Task: Create a due date automation trigger when advanced on, 2 working days after a card is due add fields with custom field "Resume" set to a number greater than 1 and lower than 10 at 11:00 AM.
Action: Mouse moved to (1184, 99)
Screenshot: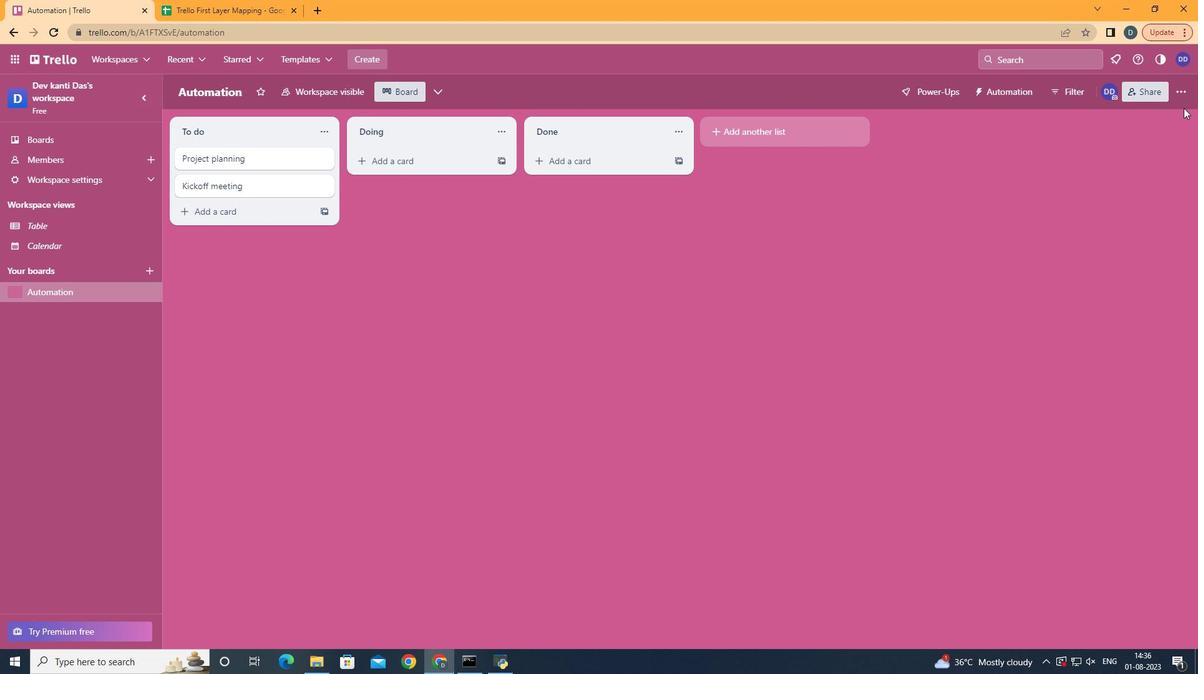 
Action: Mouse pressed left at (1184, 99)
Screenshot: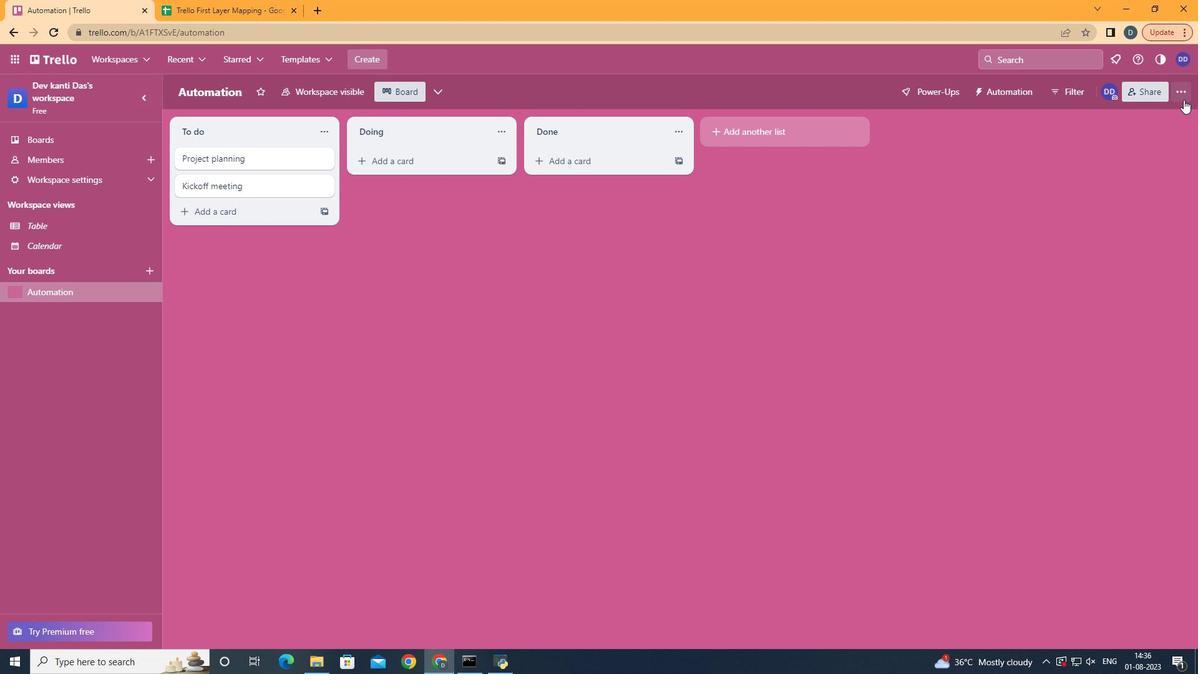 
Action: Mouse moved to (1076, 249)
Screenshot: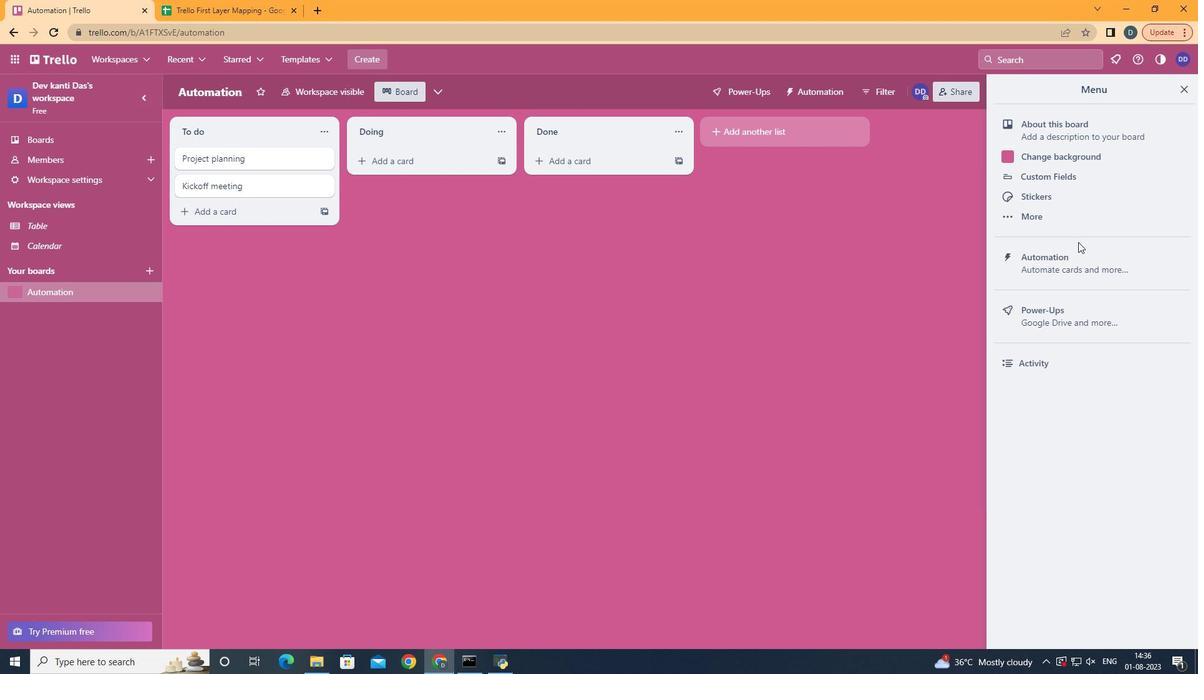 
Action: Mouse pressed left at (1076, 249)
Screenshot: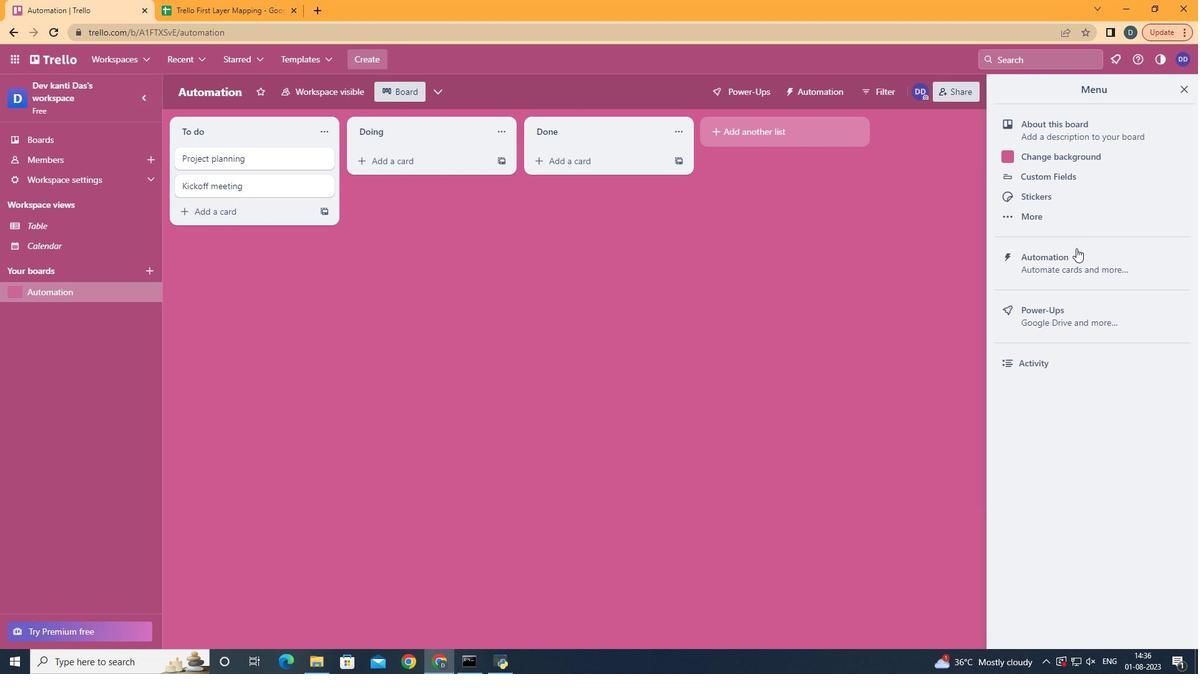 
Action: Mouse moved to (257, 251)
Screenshot: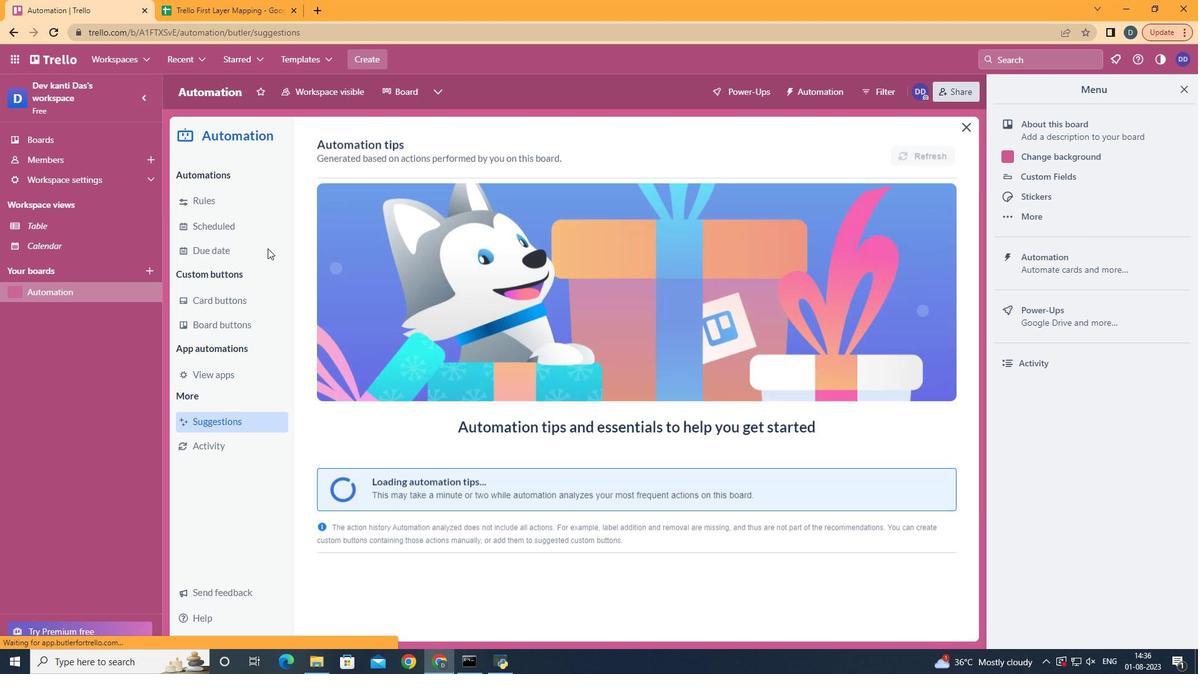 
Action: Mouse pressed left at (257, 251)
Screenshot: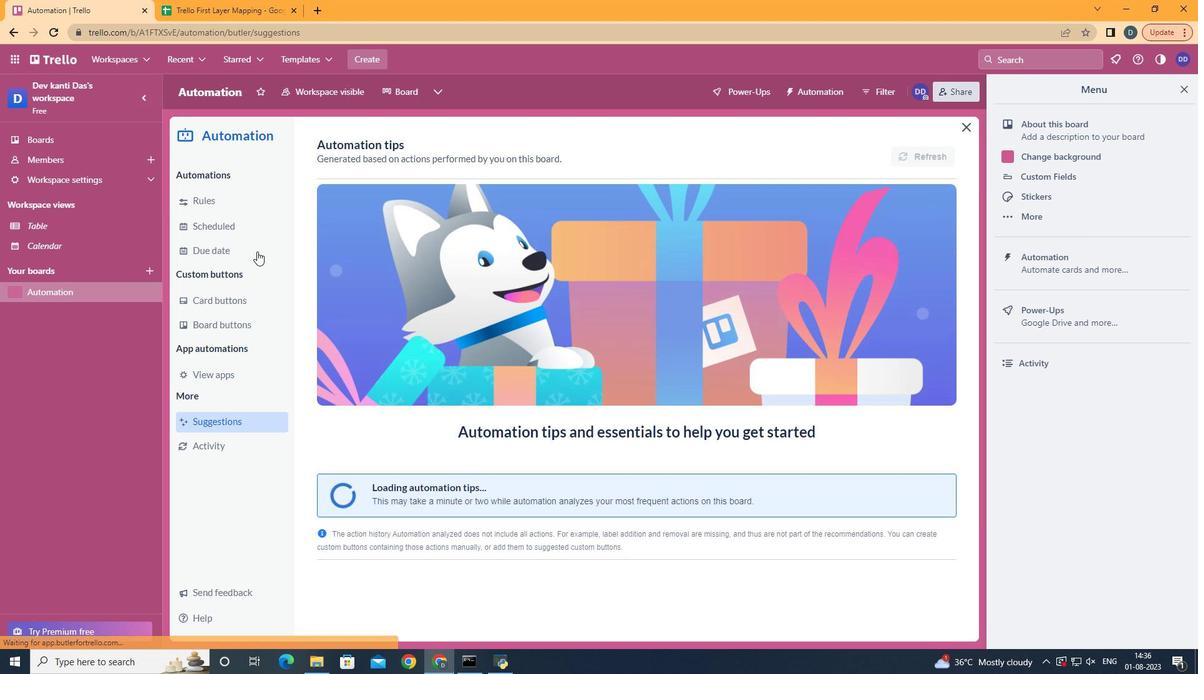 
Action: Mouse moved to (877, 149)
Screenshot: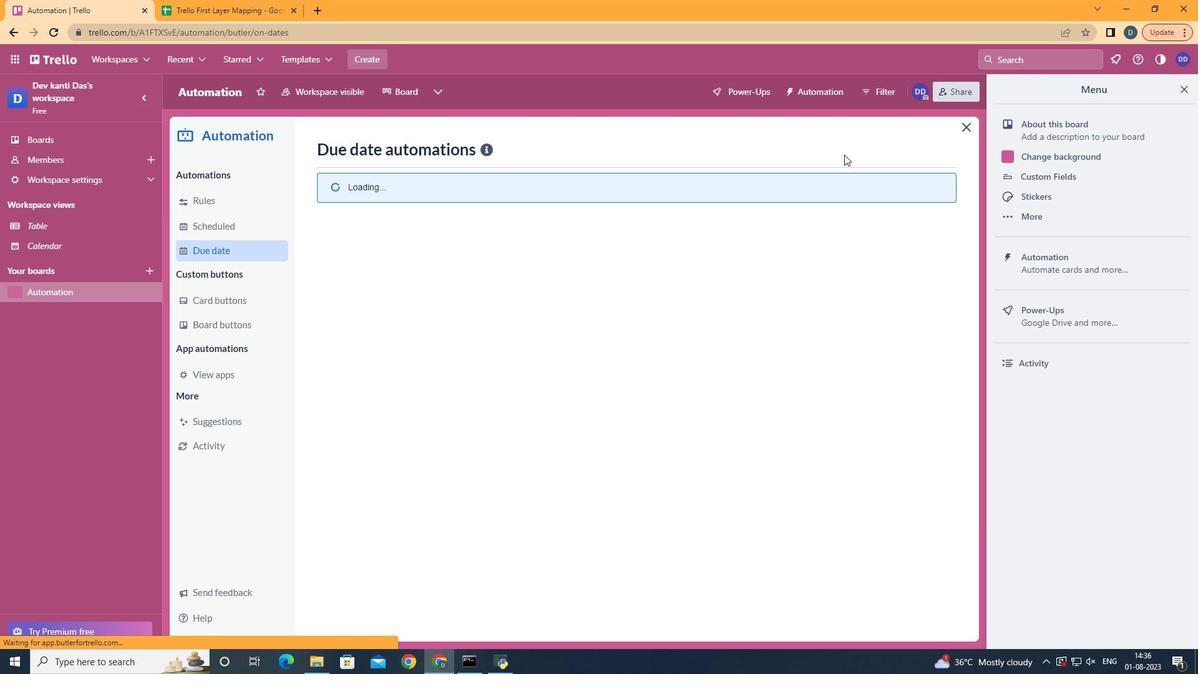 
Action: Mouse pressed left at (877, 149)
Screenshot: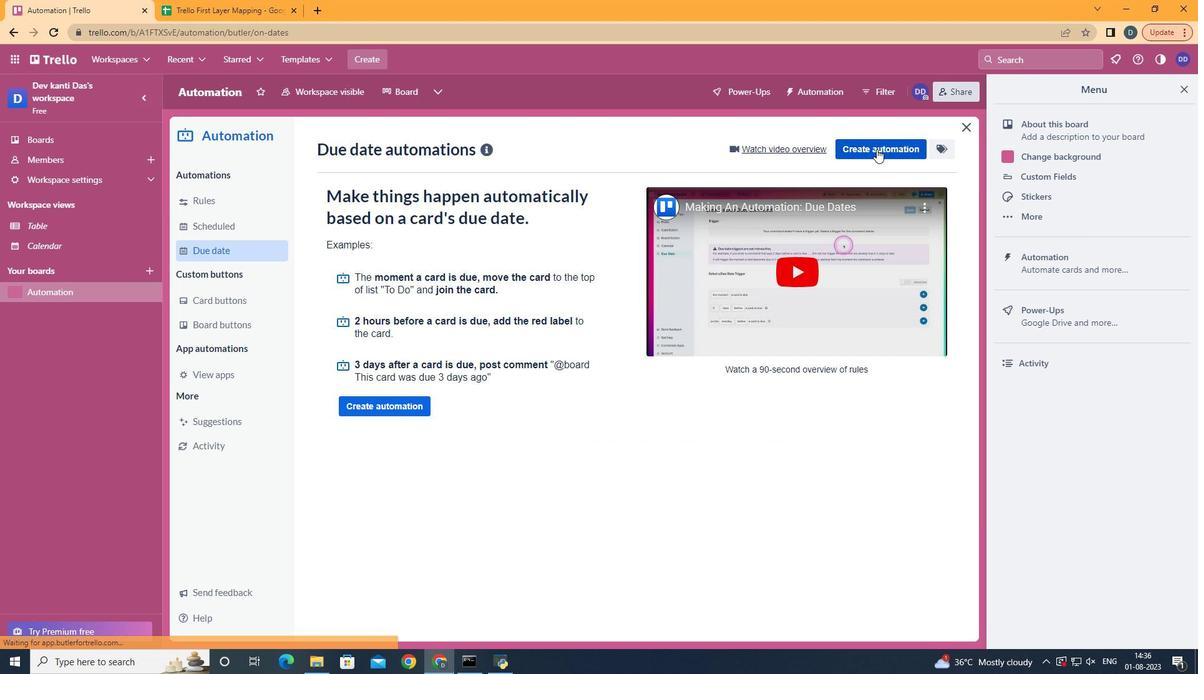 
Action: Mouse moved to (684, 264)
Screenshot: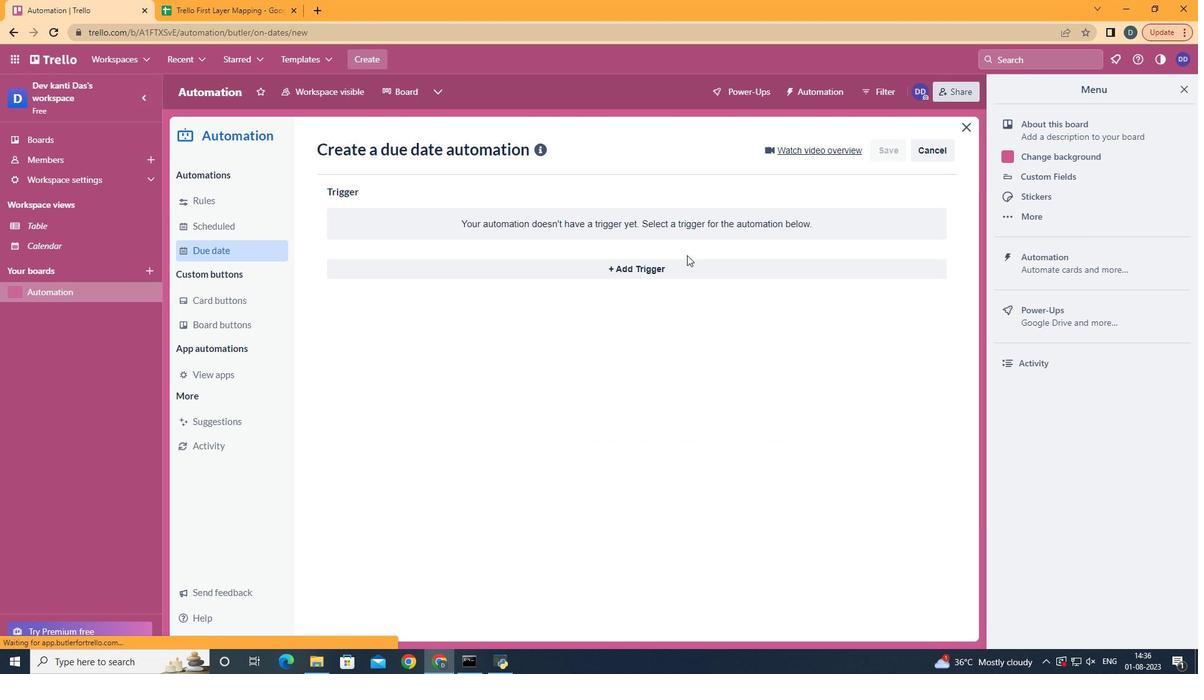 
Action: Mouse pressed left at (684, 264)
Screenshot: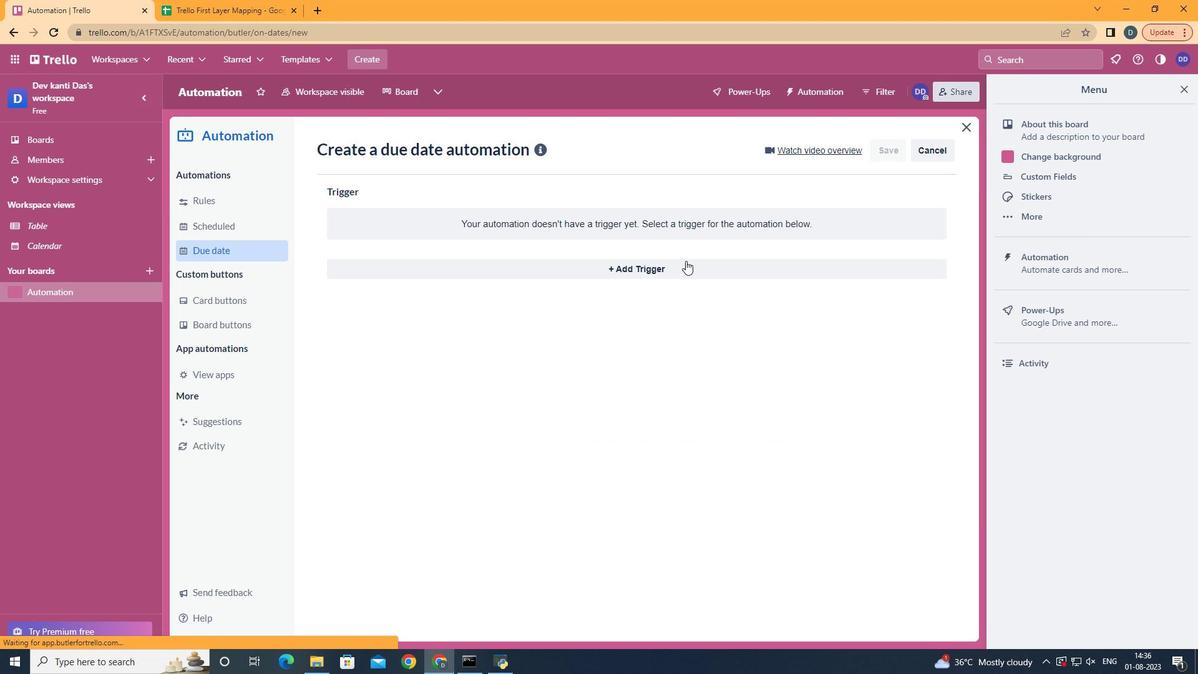 
Action: Mouse moved to (405, 509)
Screenshot: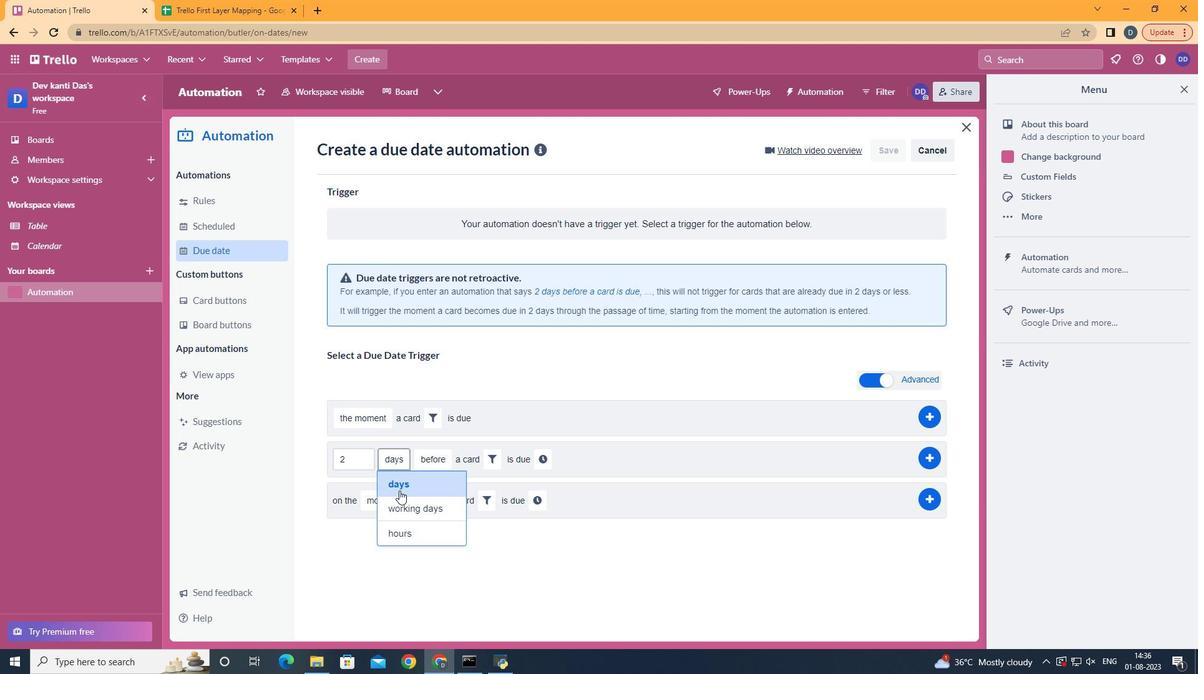 
Action: Mouse pressed left at (405, 509)
Screenshot: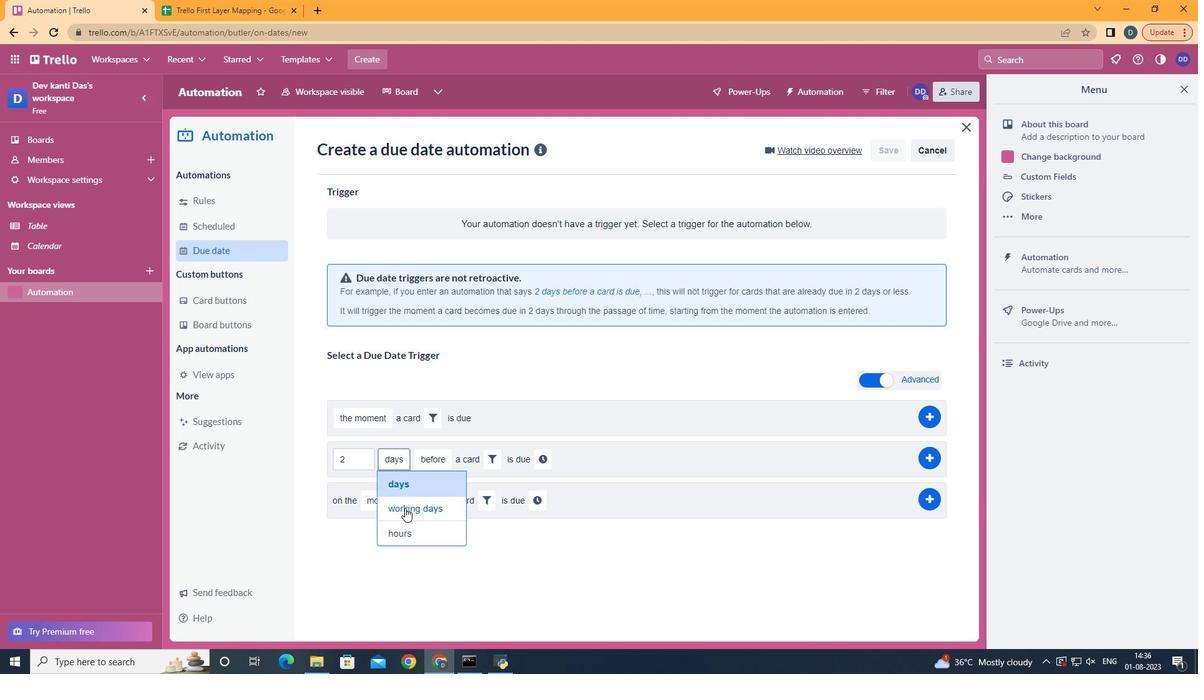 
Action: Mouse moved to (474, 506)
Screenshot: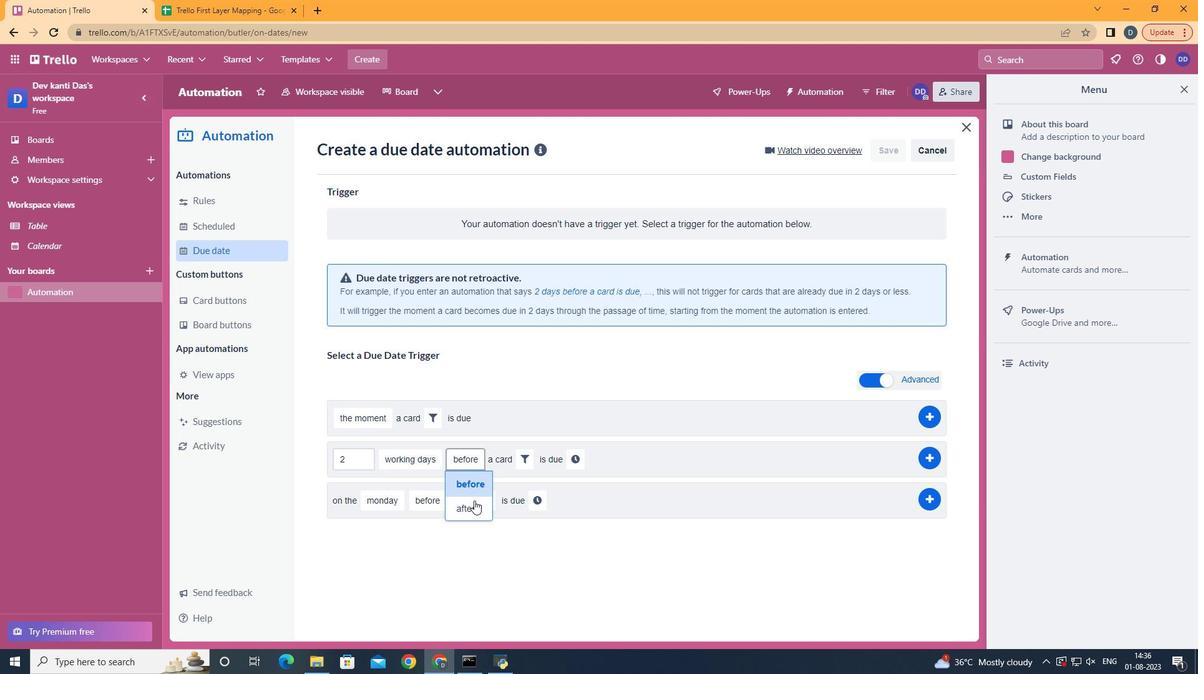 
Action: Mouse pressed left at (474, 506)
Screenshot: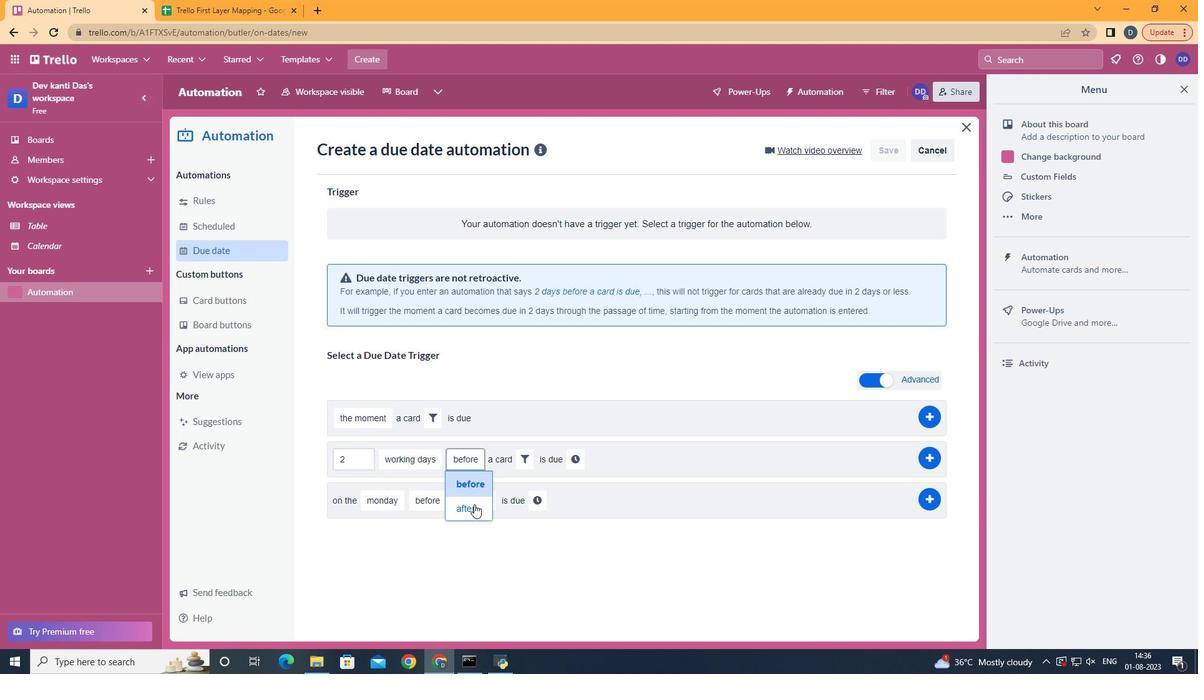 
Action: Mouse moved to (528, 460)
Screenshot: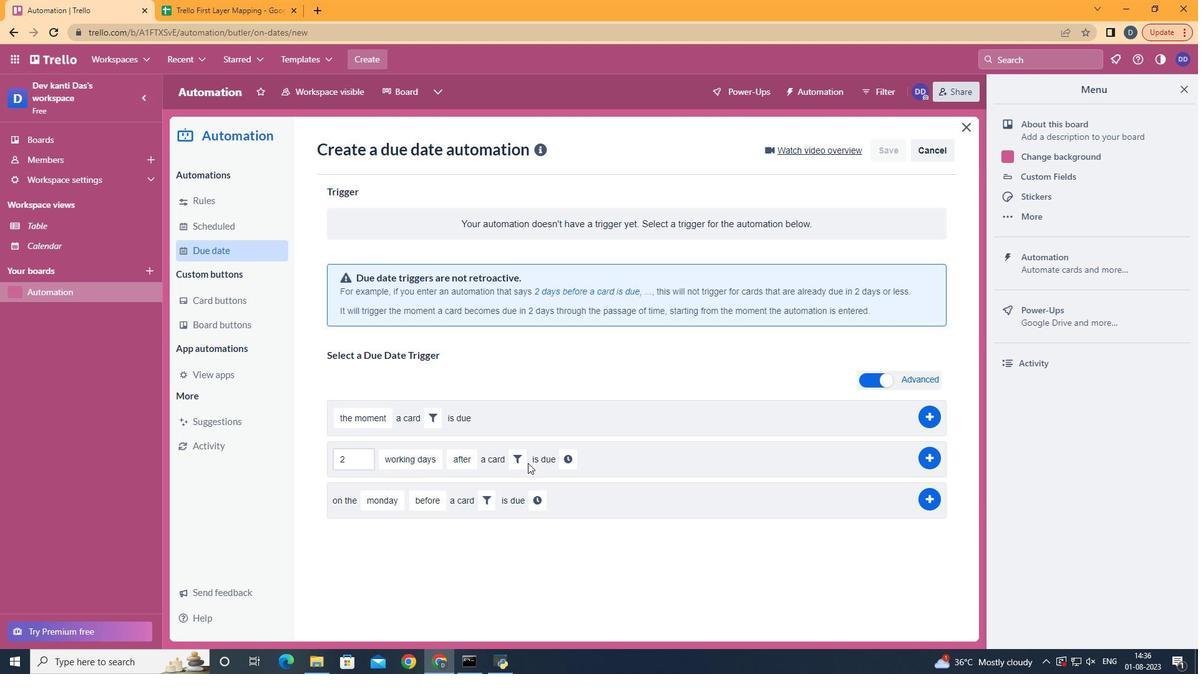 
Action: Mouse pressed left at (528, 460)
Screenshot: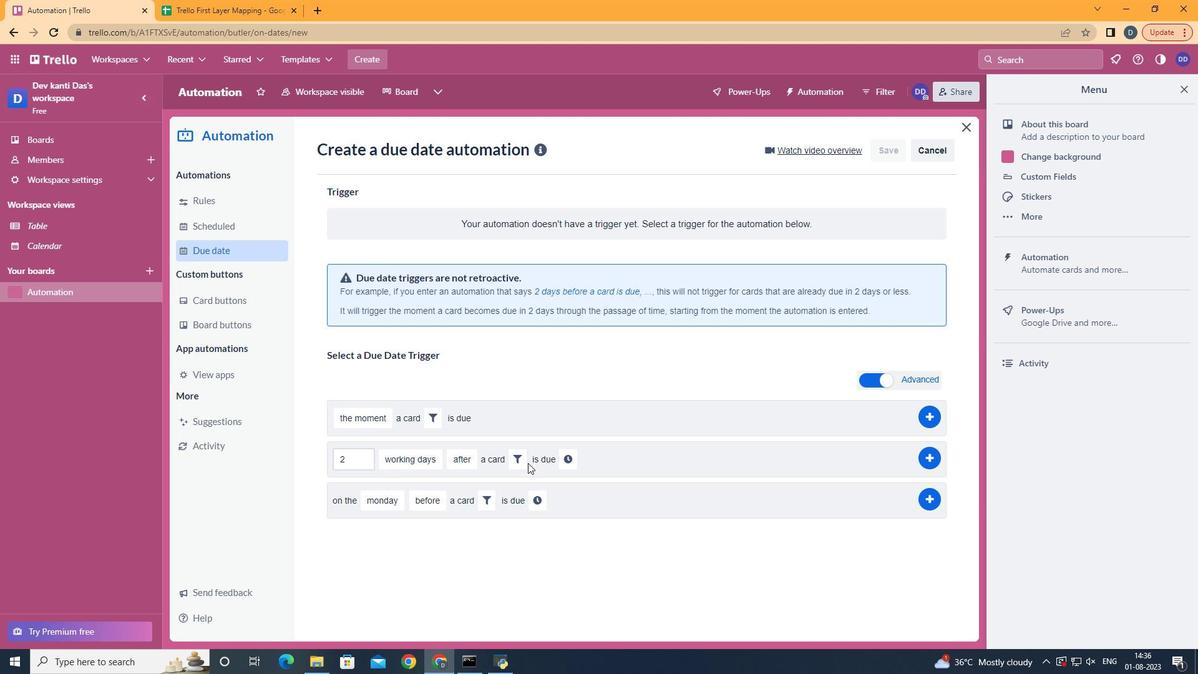 
Action: Mouse moved to (525, 460)
Screenshot: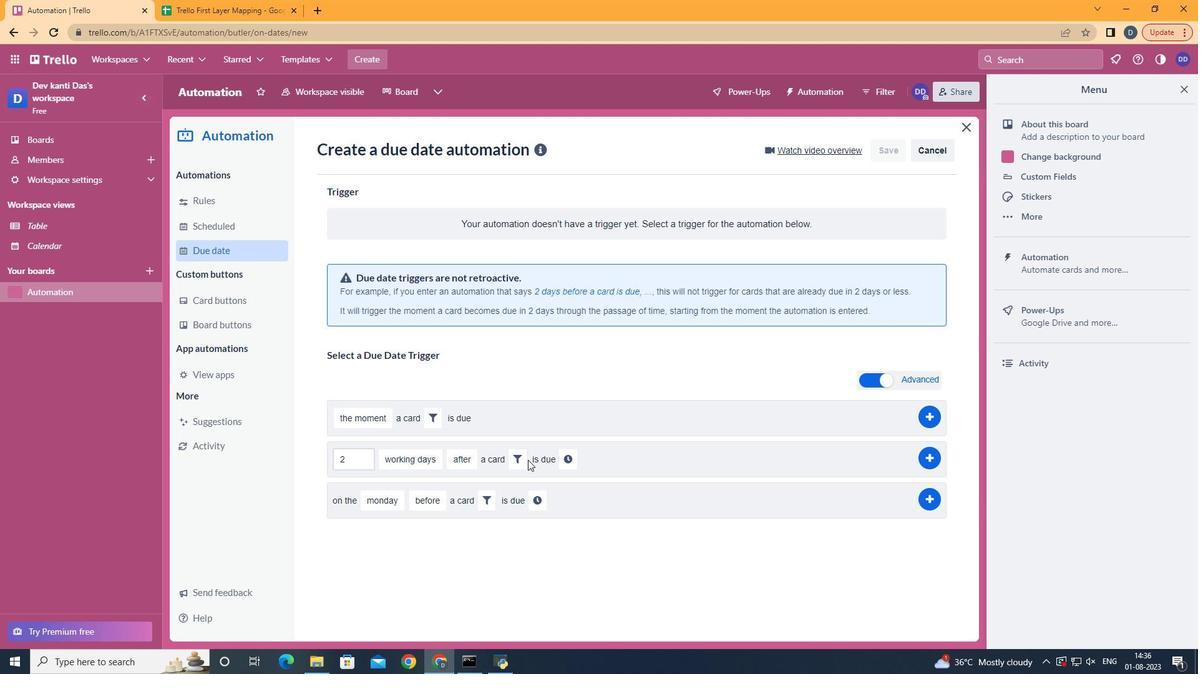 
Action: Mouse pressed left at (525, 460)
Screenshot: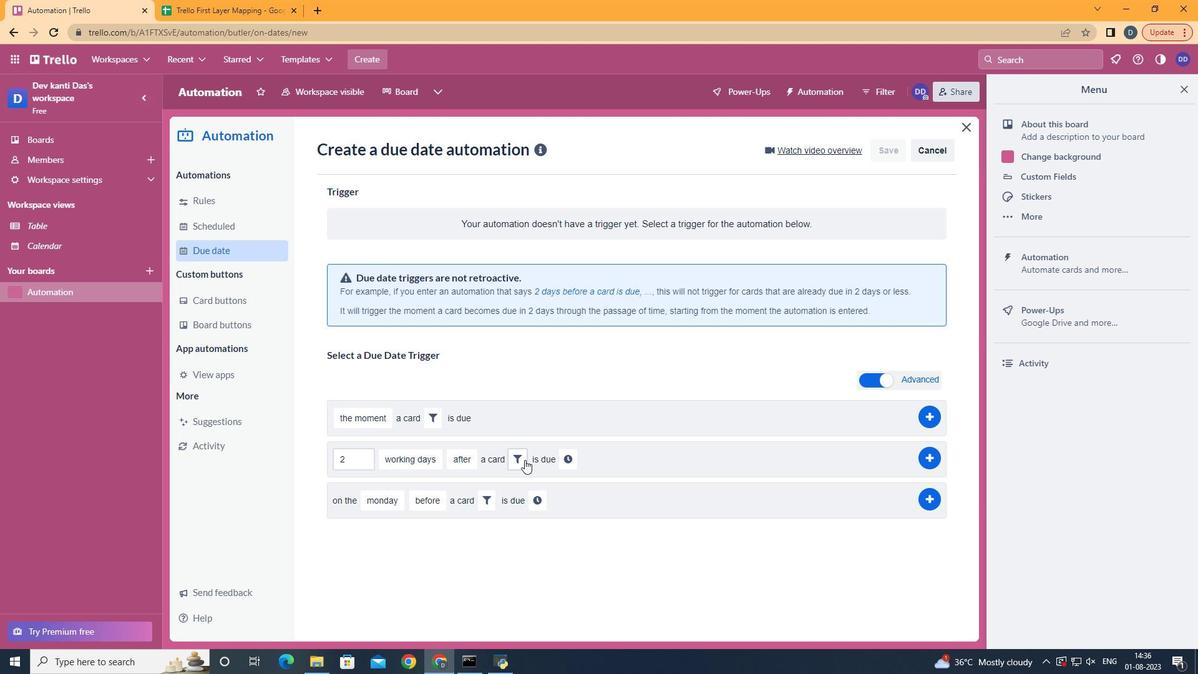 
Action: Mouse moved to (715, 500)
Screenshot: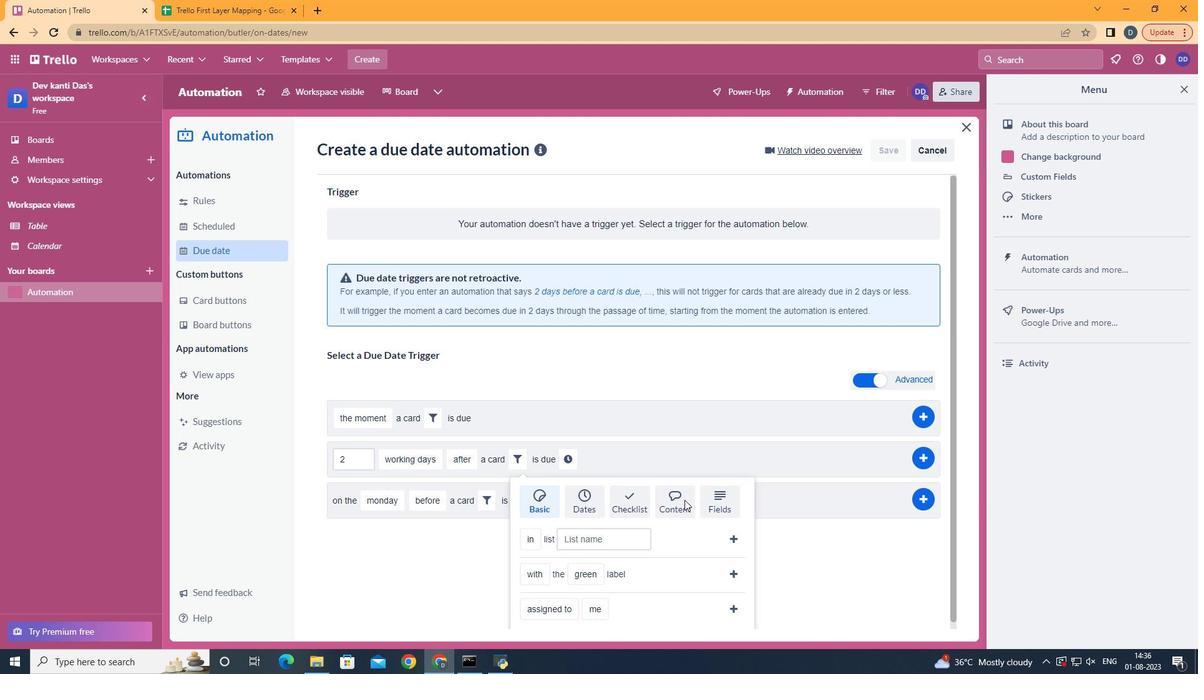 
Action: Mouse pressed left at (715, 500)
Screenshot: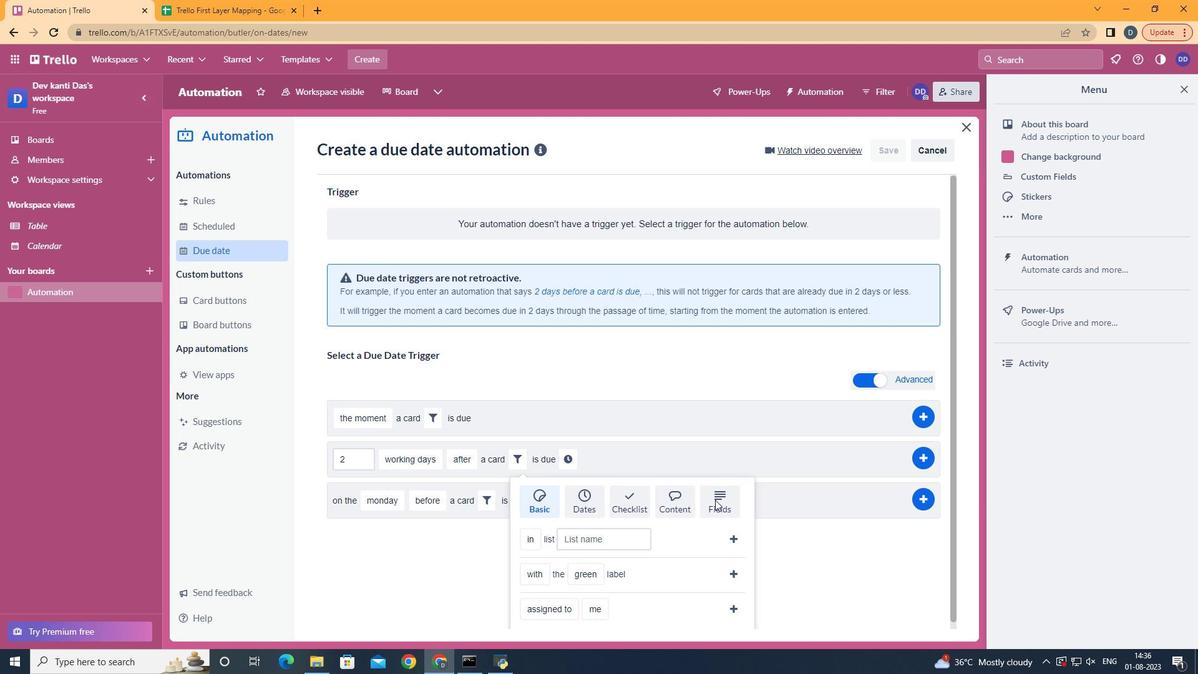 
Action: Mouse moved to (717, 500)
Screenshot: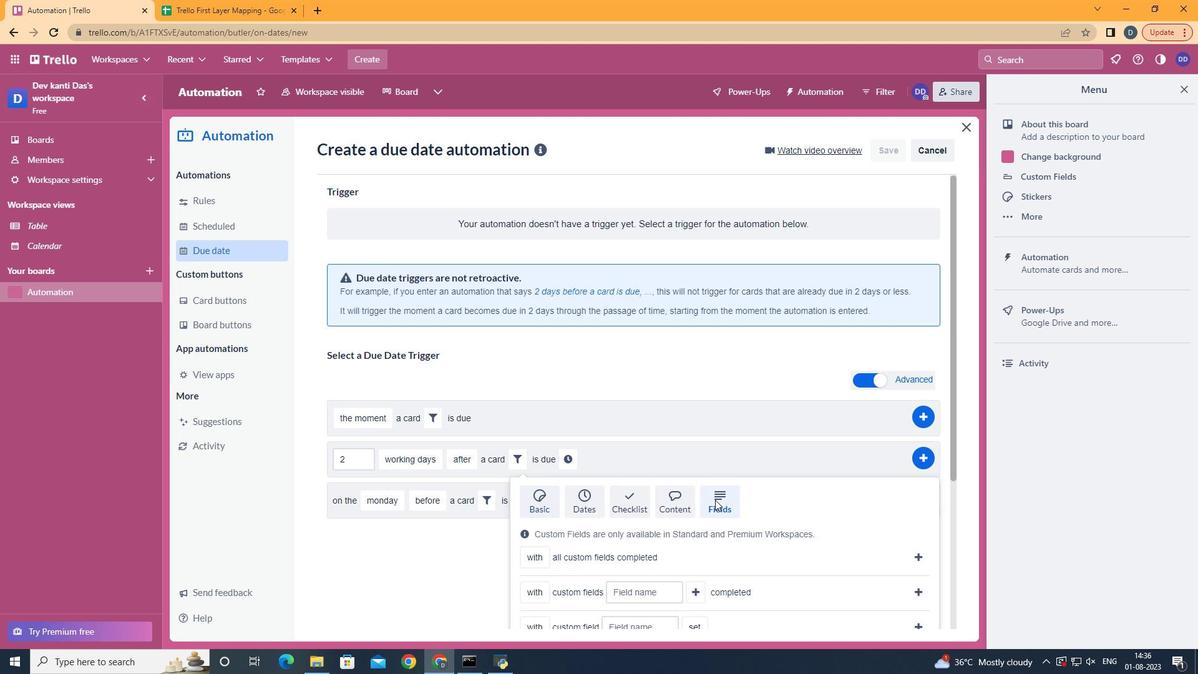 
Action: Mouse scrolled (717, 499) with delta (0, 0)
Screenshot: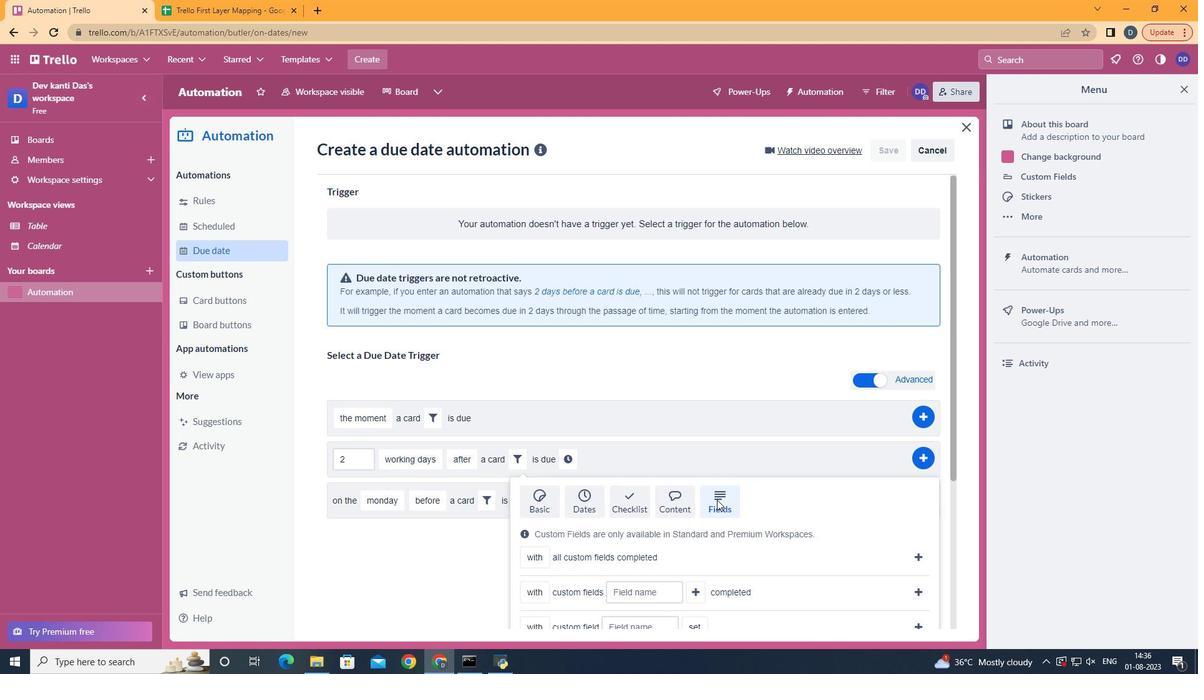 
Action: Mouse scrolled (717, 499) with delta (0, 0)
Screenshot: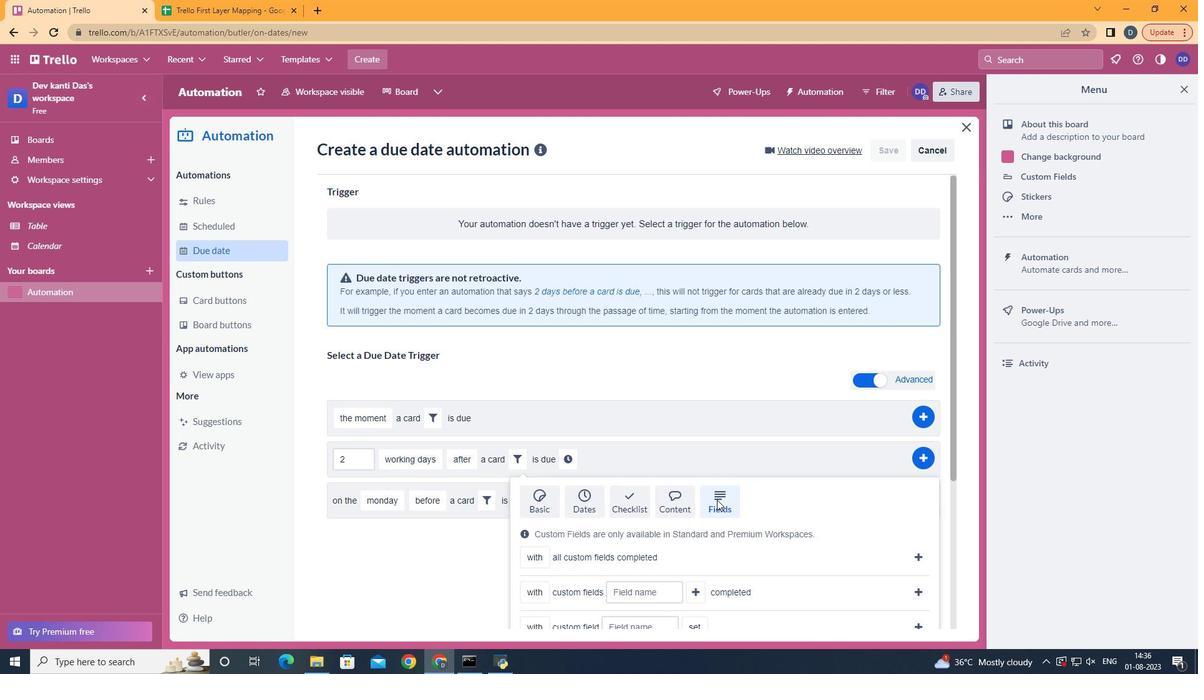 
Action: Mouse scrolled (717, 499) with delta (0, 0)
Screenshot: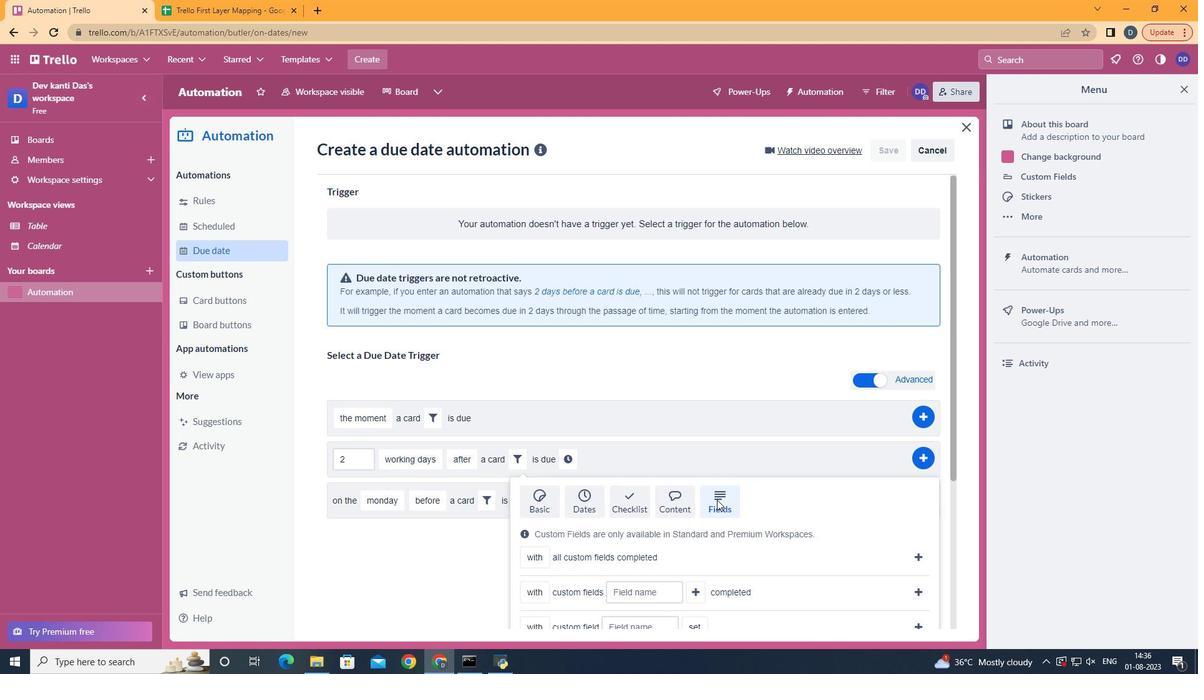 
Action: Mouse scrolled (717, 499) with delta (0, 0)
Screenshot: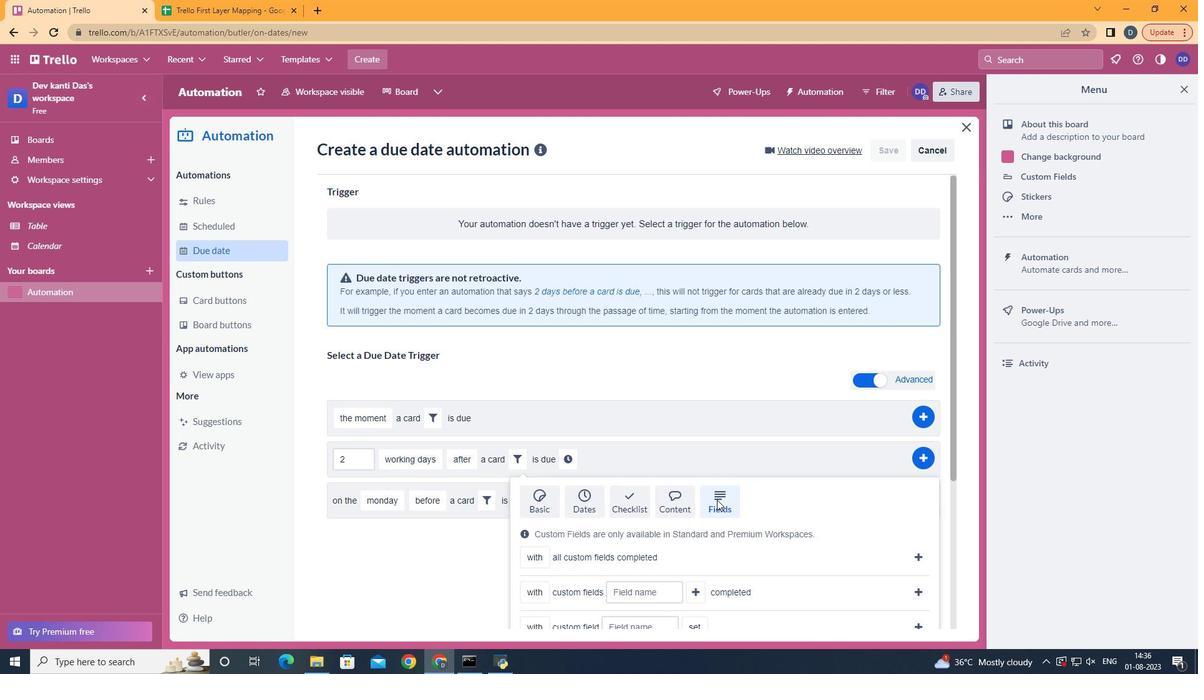 
Action: Mouse moved to (717, 500)
Screenshot: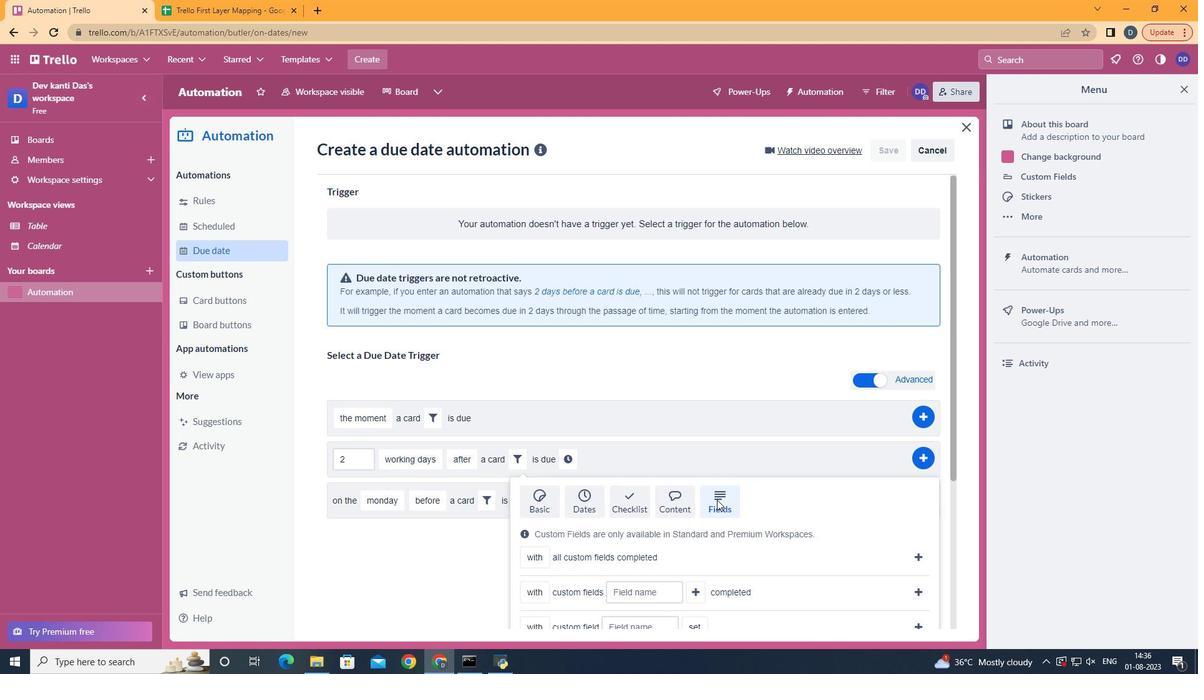 
Action: Mouse scrolled (717, 499) with delta (0, 0)
Screenshot: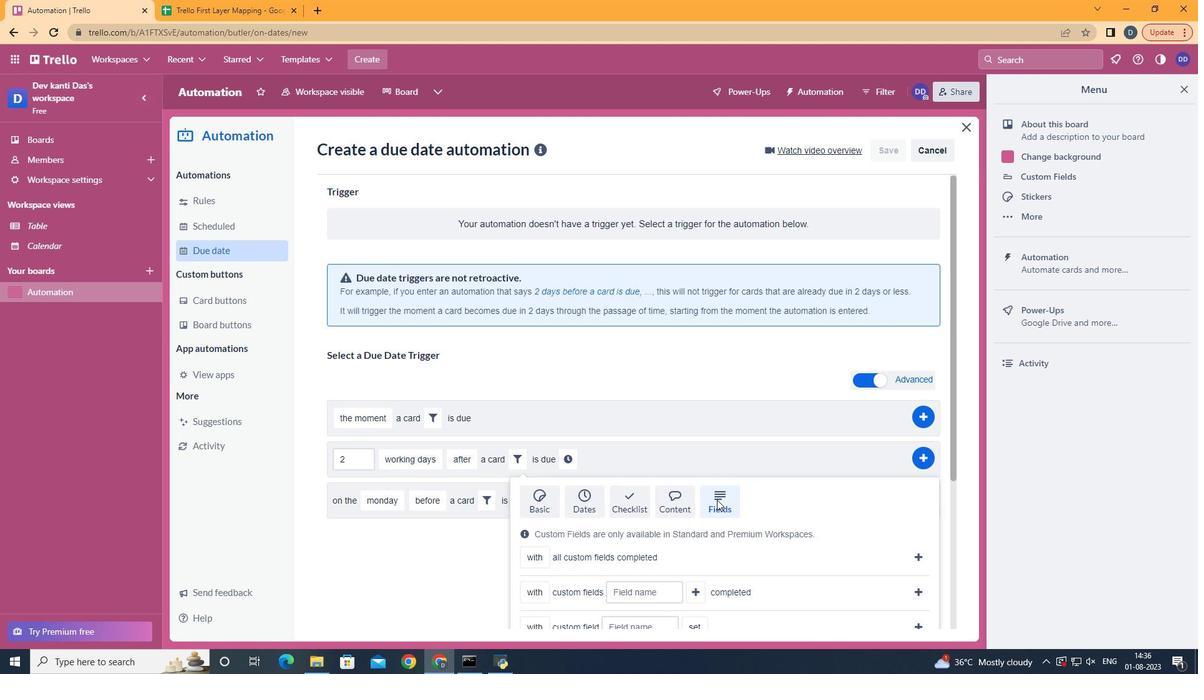 
Action: Mouse scrolled (717, 499) with delta (0, 0)
Screenshot: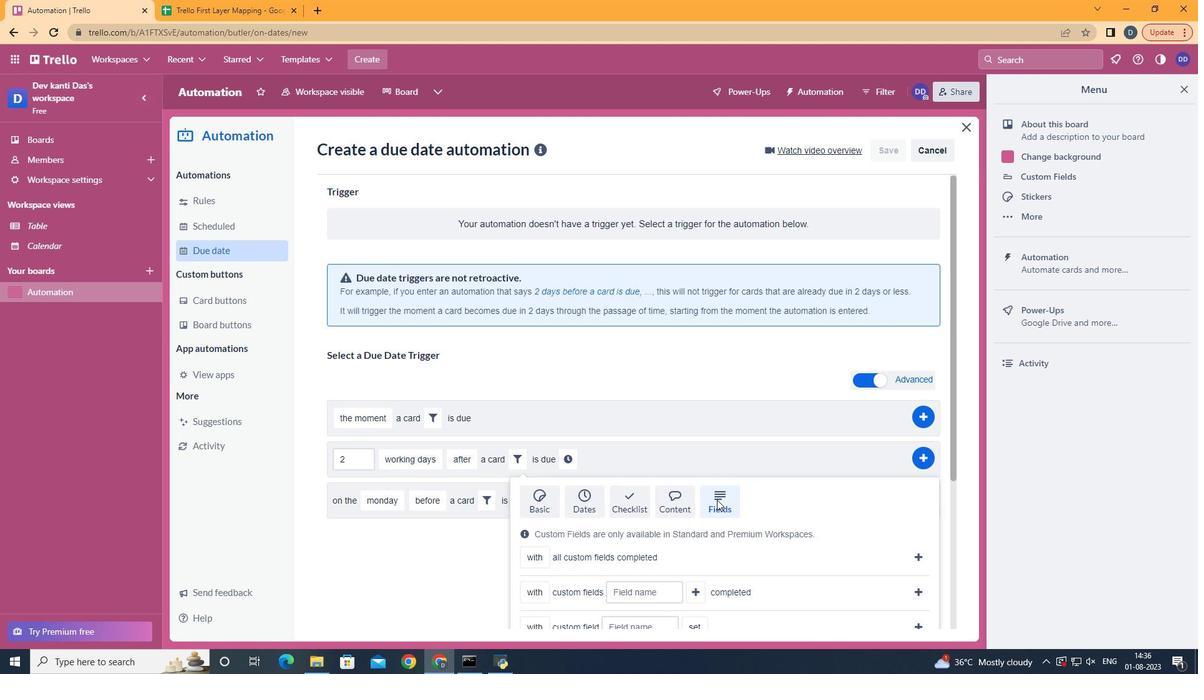 
Action: Mouse moved to (538, 535)
Screenshot: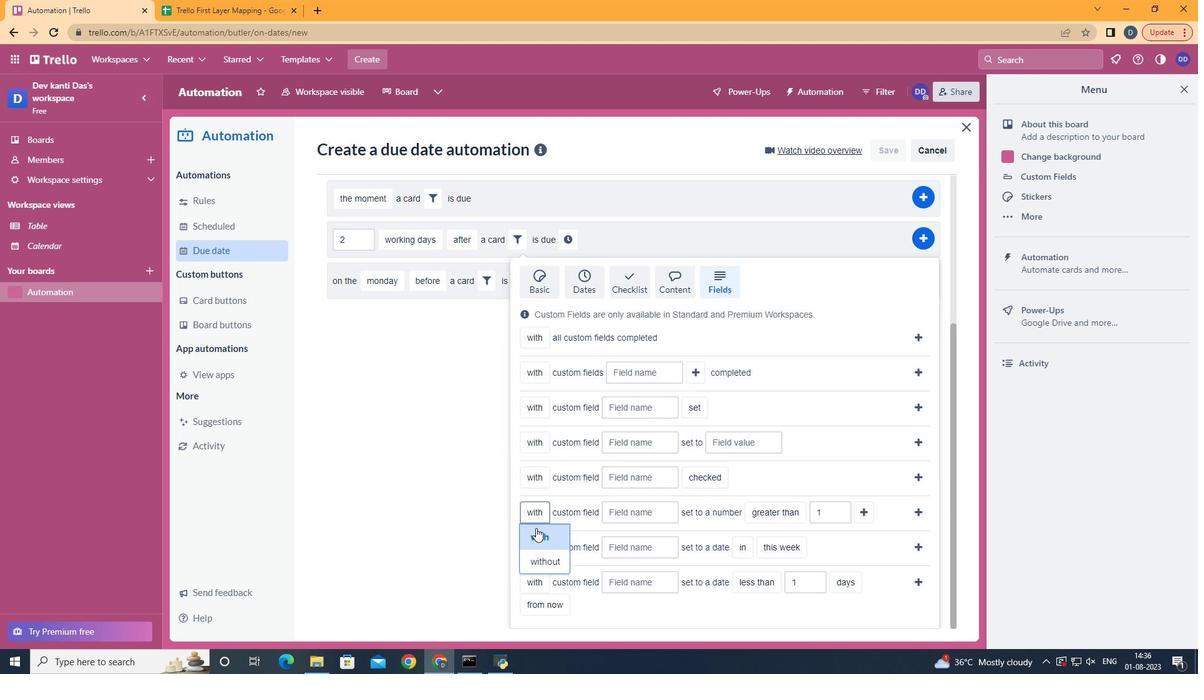 
Action: Mouse pressed left at (538, 535)
Screenshot: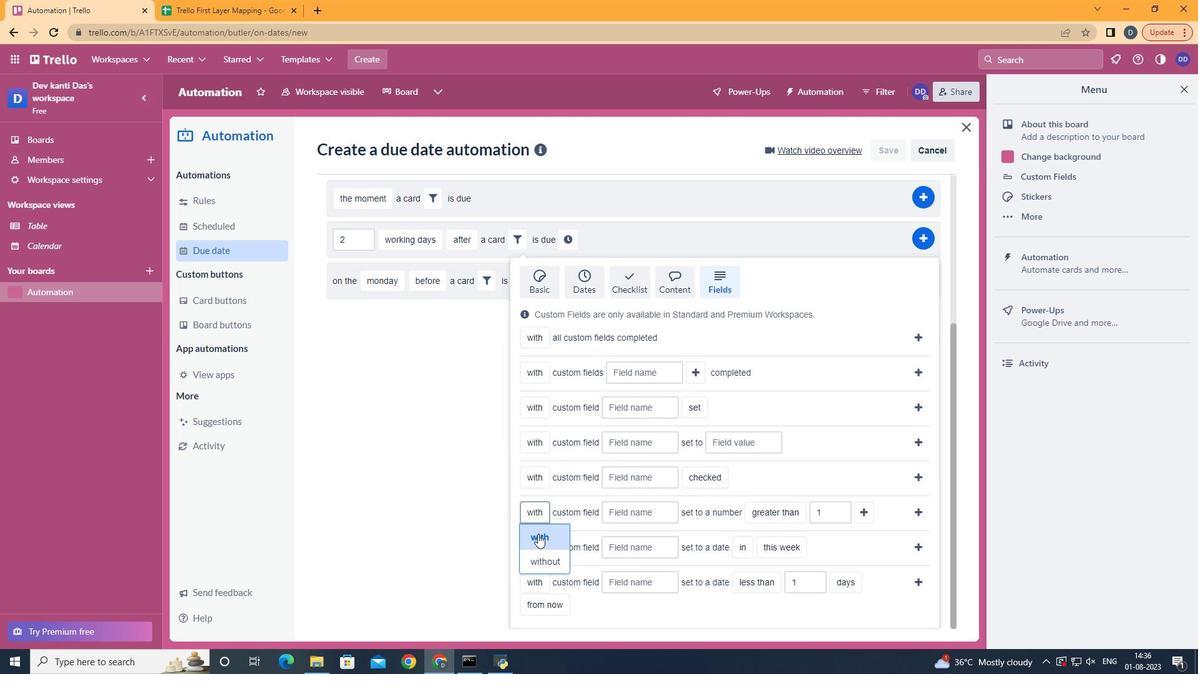 
Action: Mouse moved to (629, 517)
Screenshot: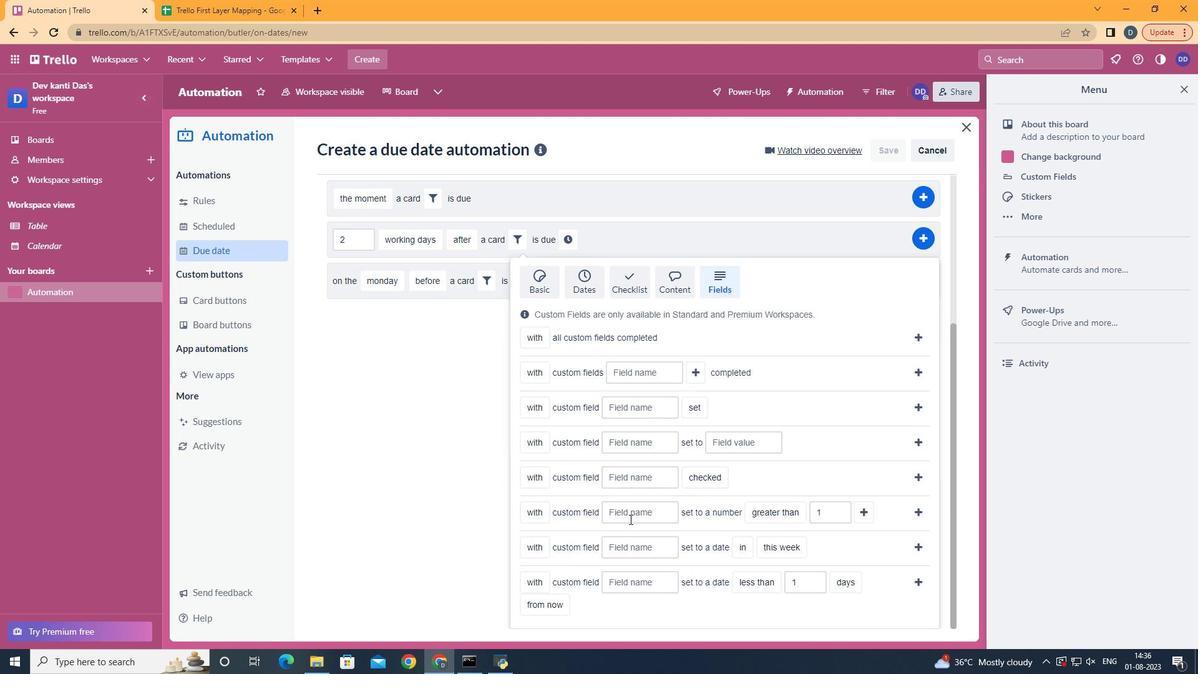 
Action: Mouse pressed left at (629, 517)
Screenshot: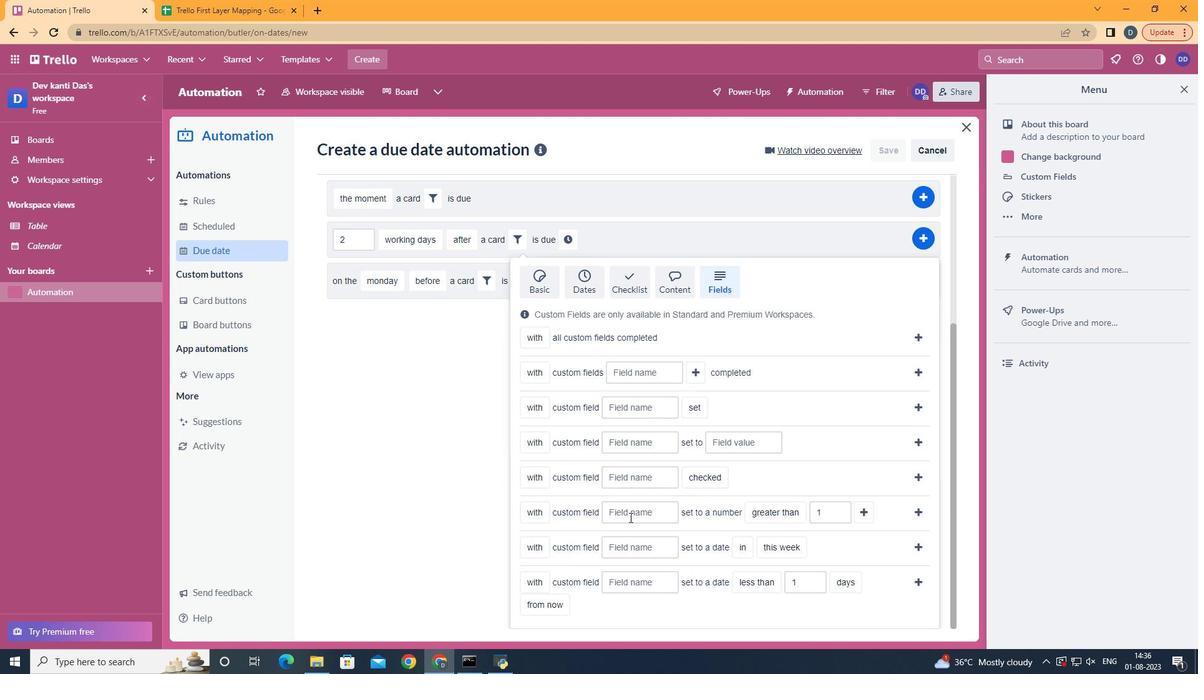 
Action: Key pressed <Key.shift>Resume
Screenshot: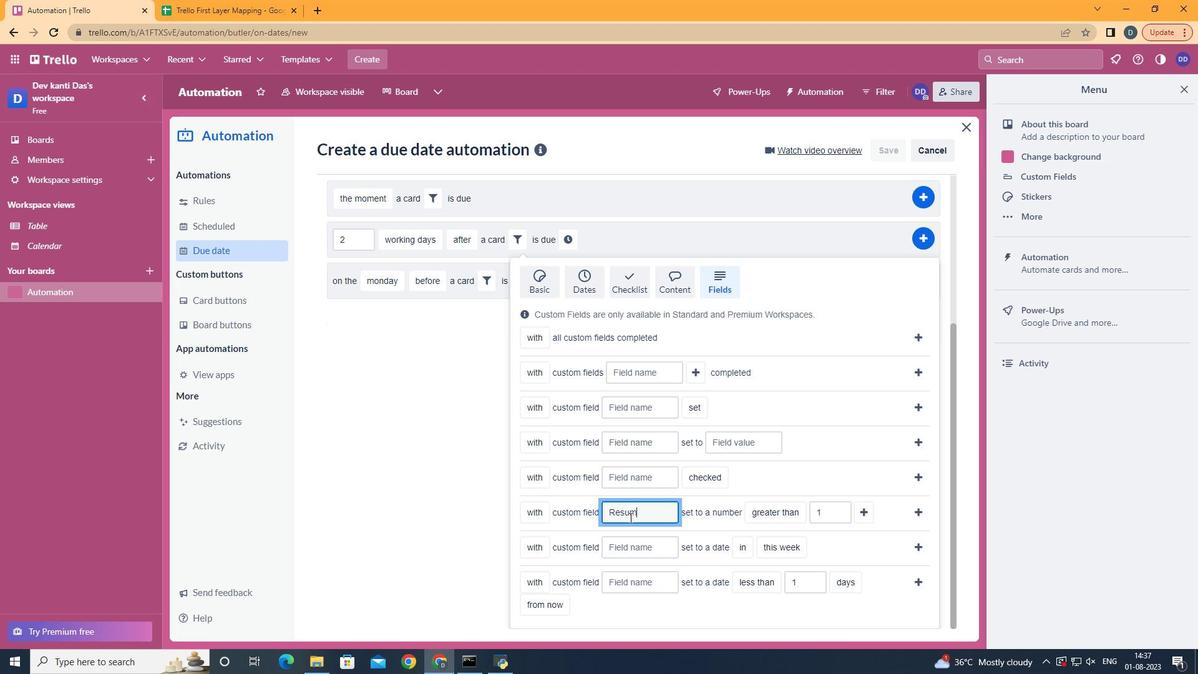 
Action: Mouse moved to (764, 533)
Screenshot: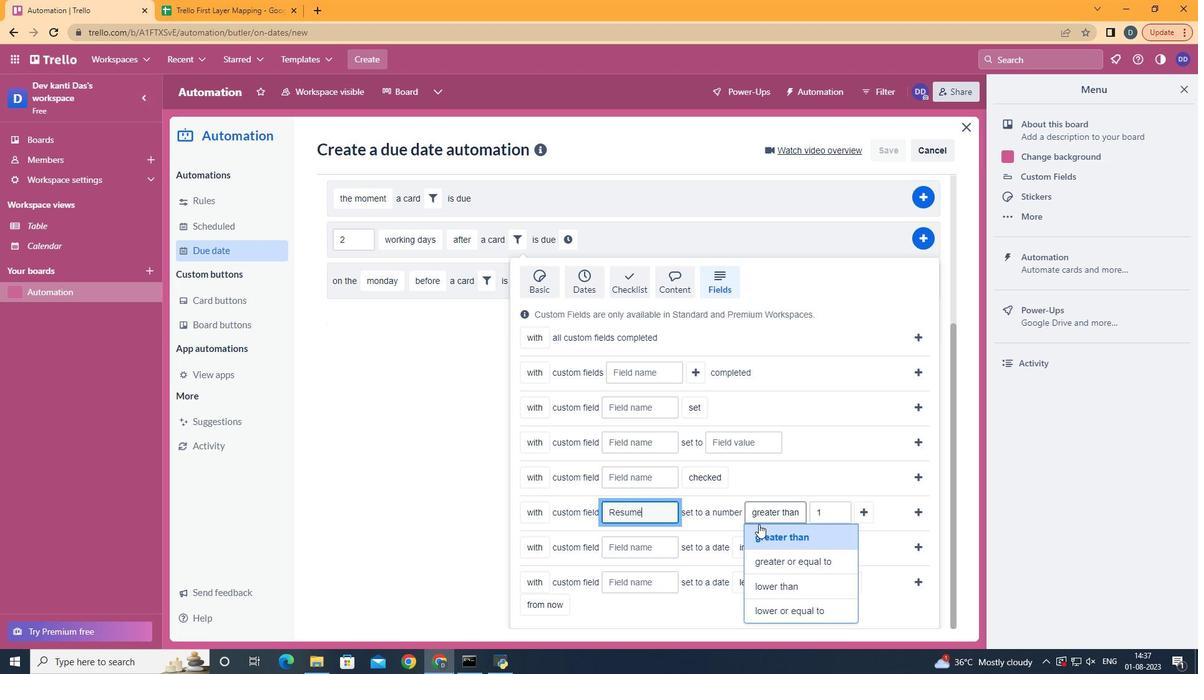 
Action: Mouse pressed left at (764, 533)
Screenshot: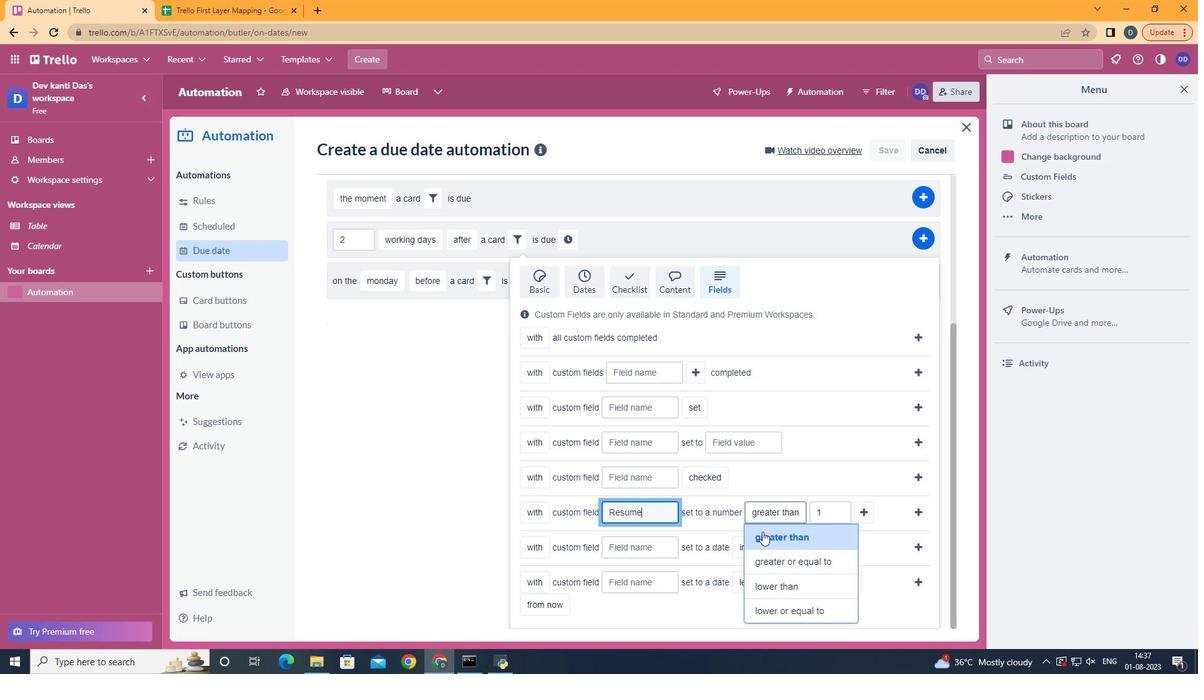 
Action: Mouse moved to (866, 513)
Screenshot: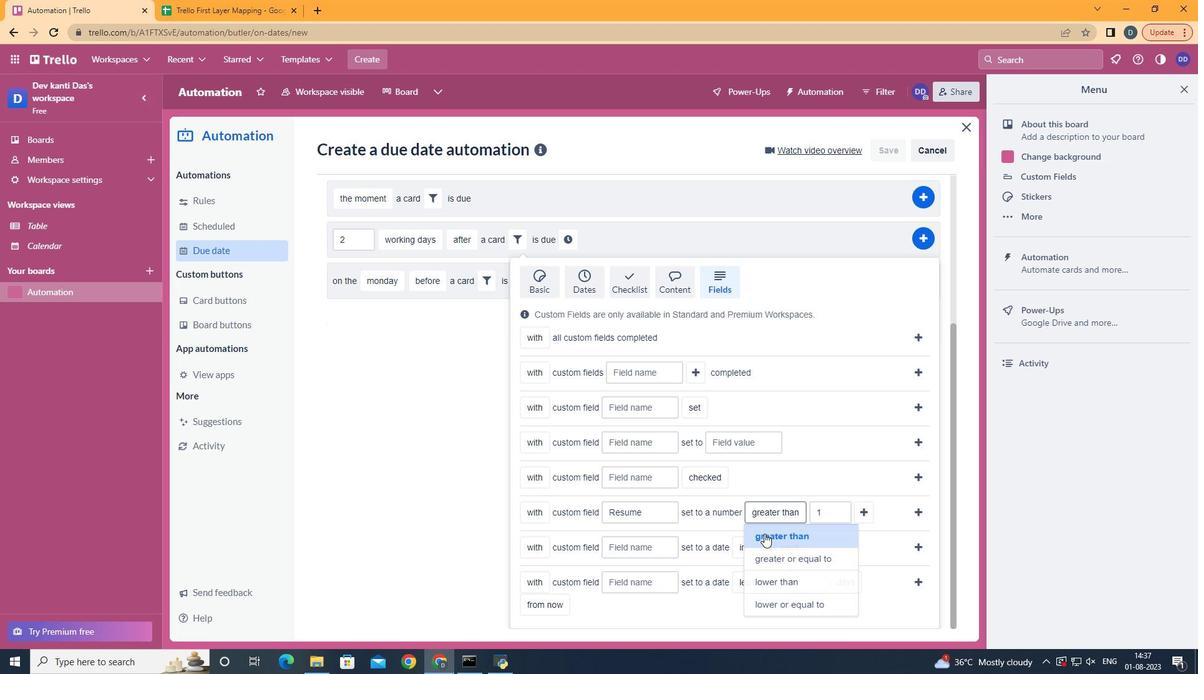 
Action: Mouse pressed left at (866, 513)
Screenshot: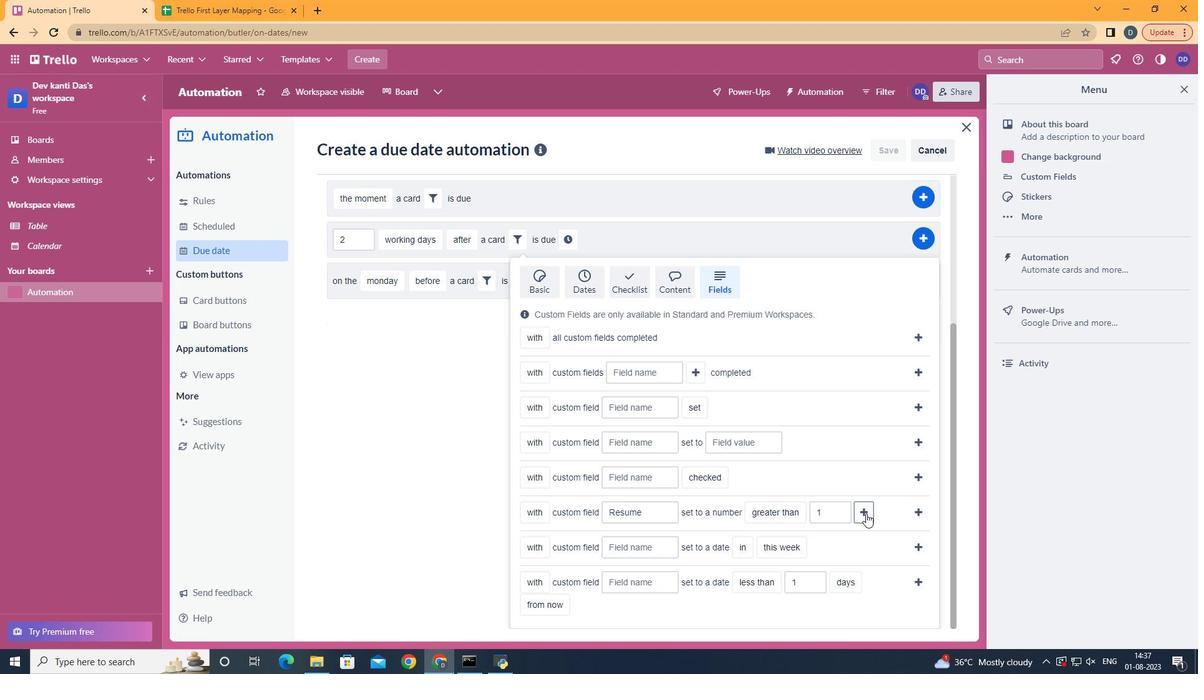
Action: Mouse moved to (588, 441)
Screenshot: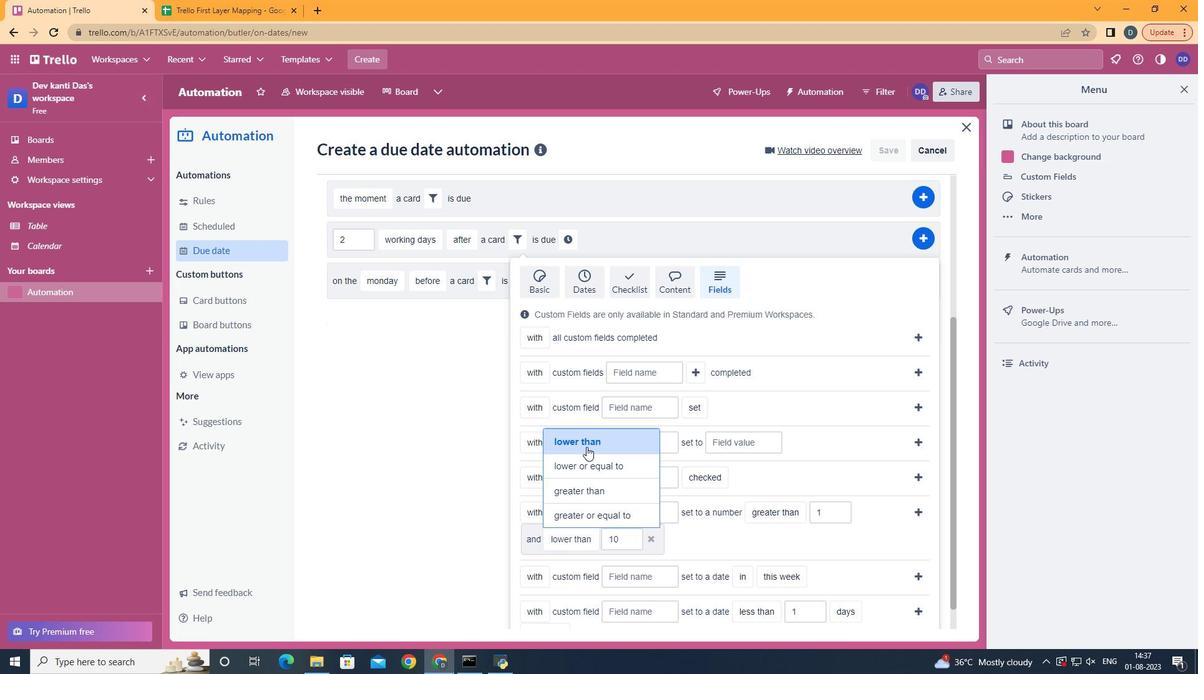 
Action: Mouse pressed left at (588, 441)
Screenshot: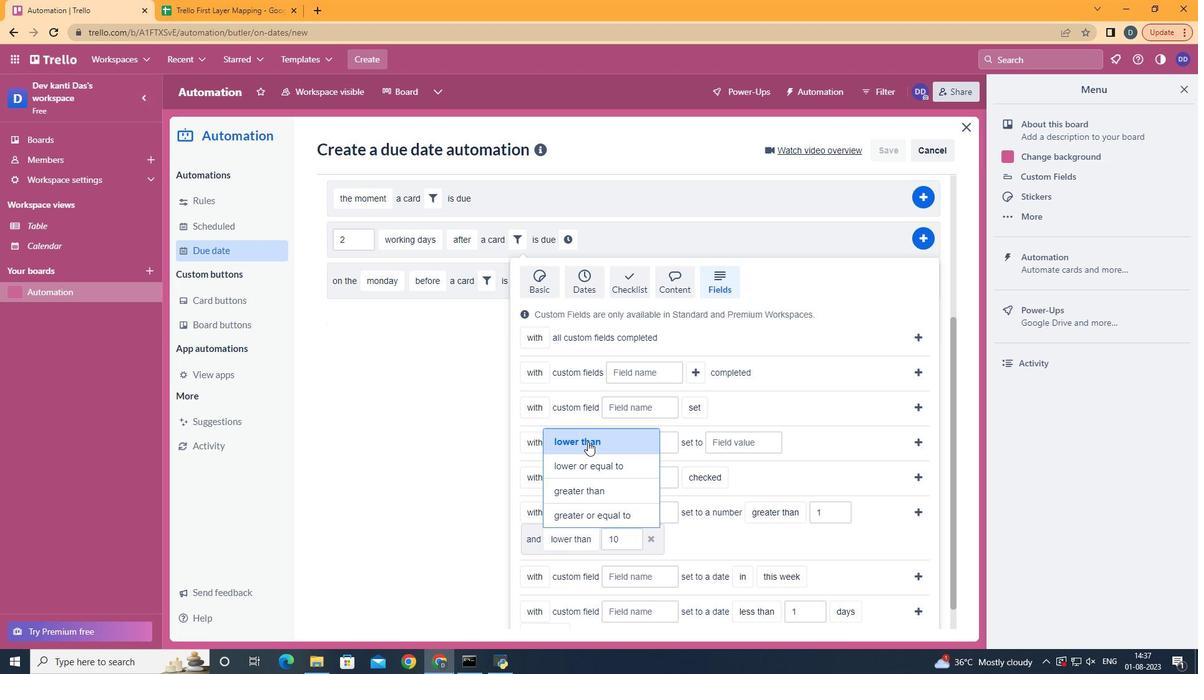 
Action: Mouse moved to (919, 508)
Screenshot: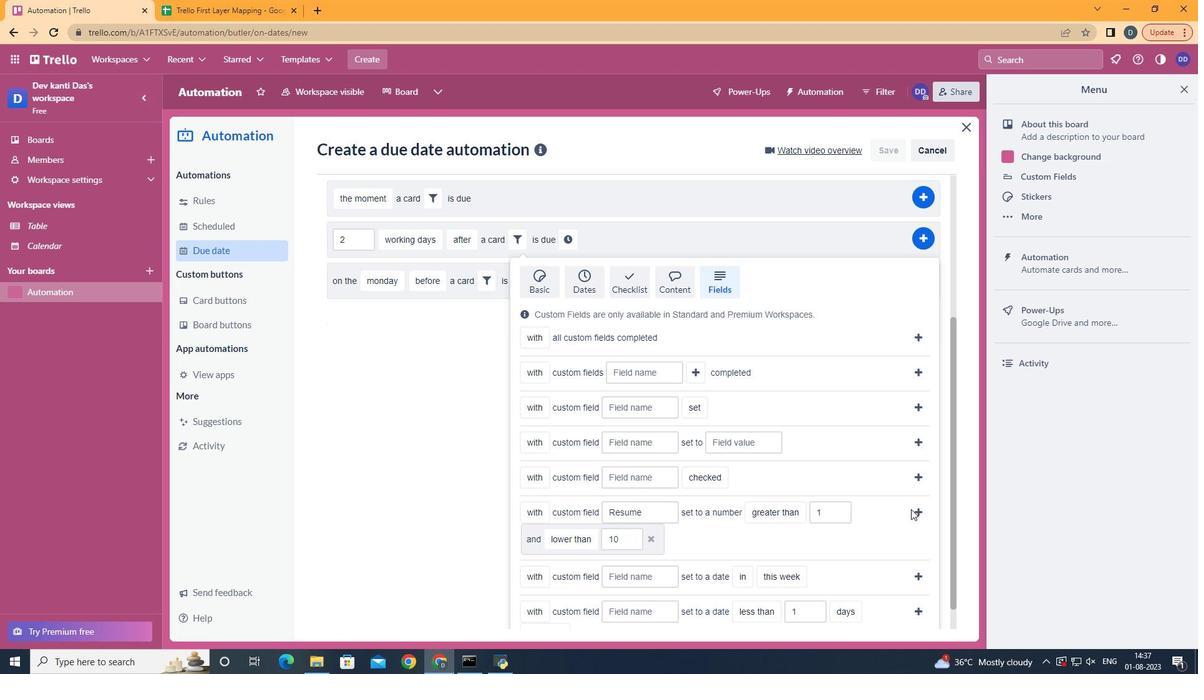 
Action: Mouse pressed left at (919, 508)
Screenshot: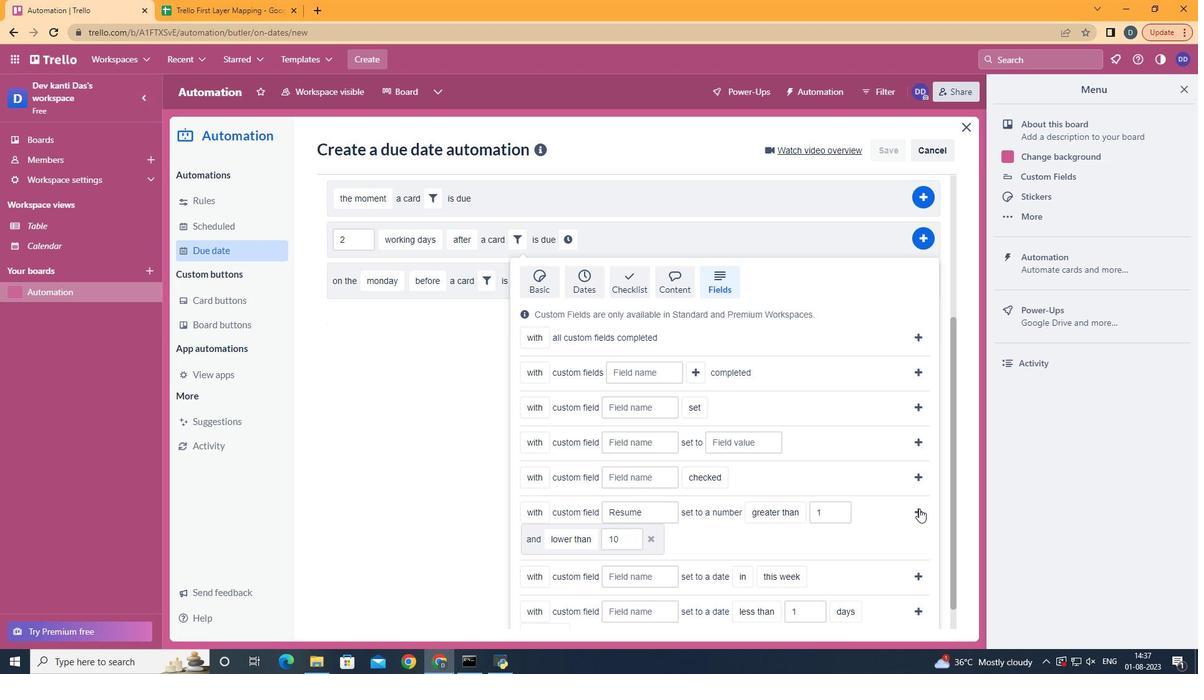 
Action: Mouse moved to (893, 460)
Screenshot: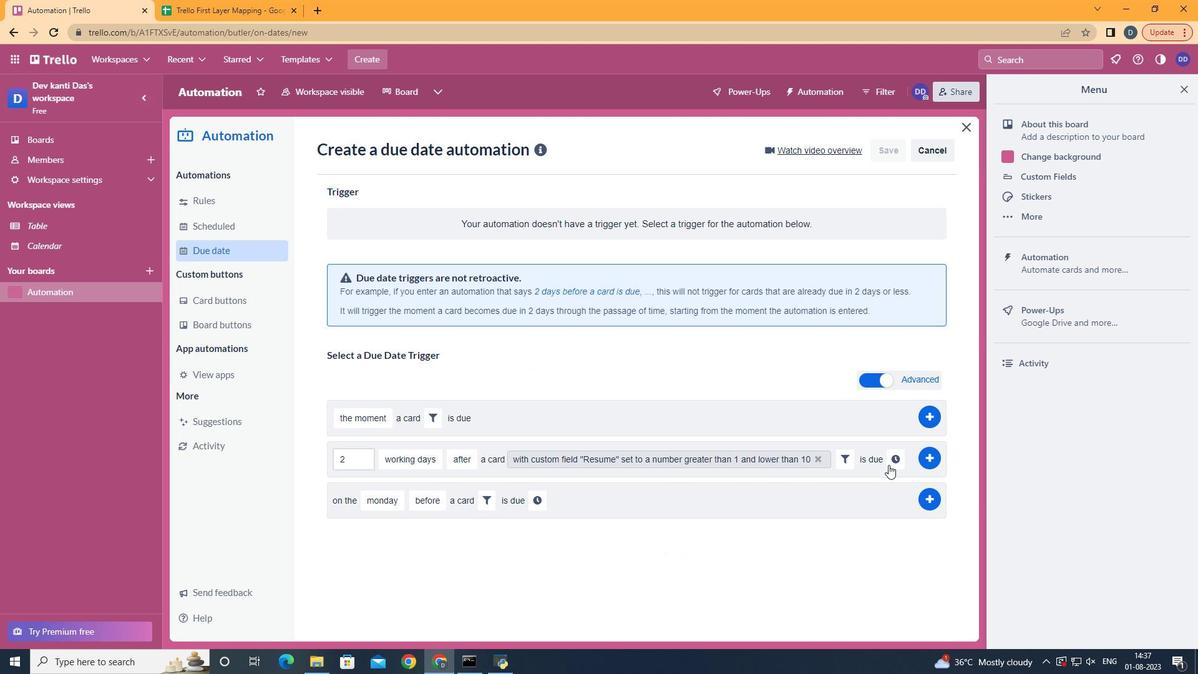 
Action: Mouse pressed left at (893, 460)
Screenshot: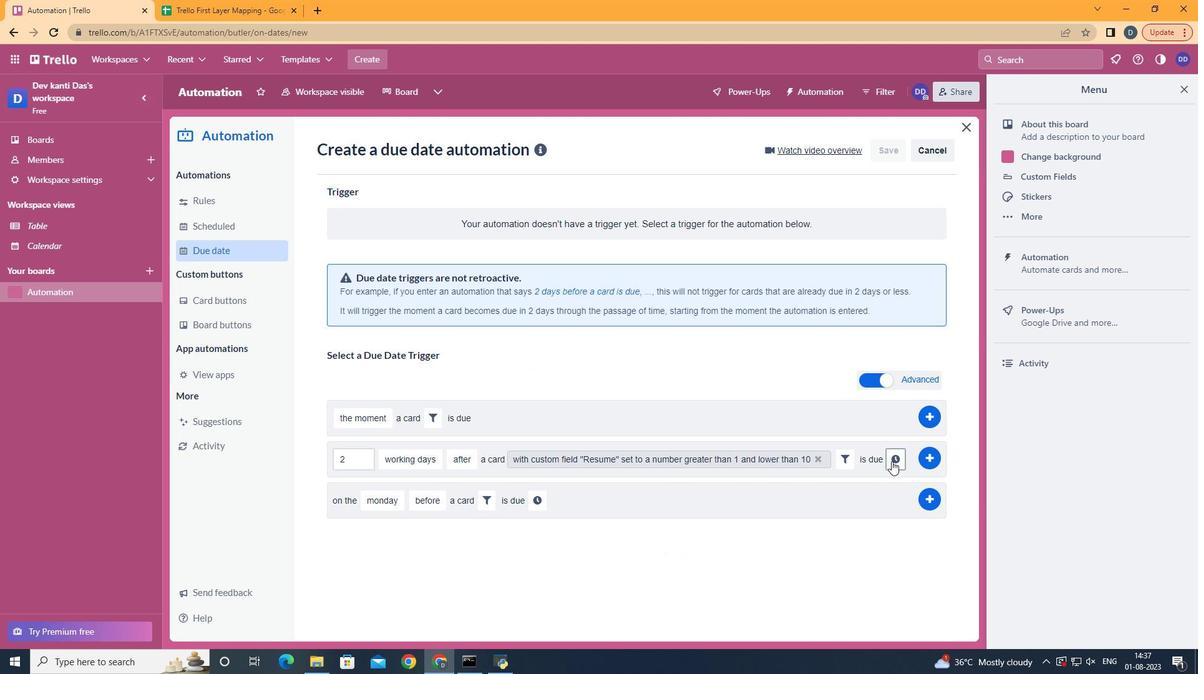 
Action: Mouse moved to (369, 491)
Screenshot: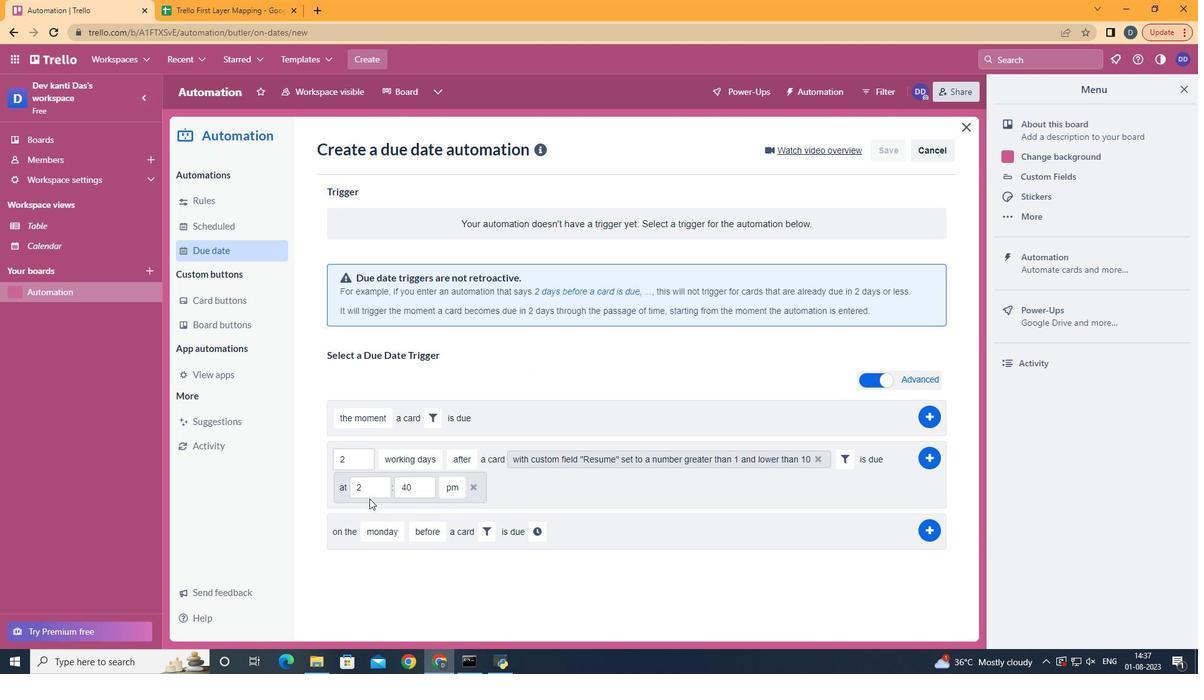 
Action: Mouse pressed left at (369, 491)
Screenshot: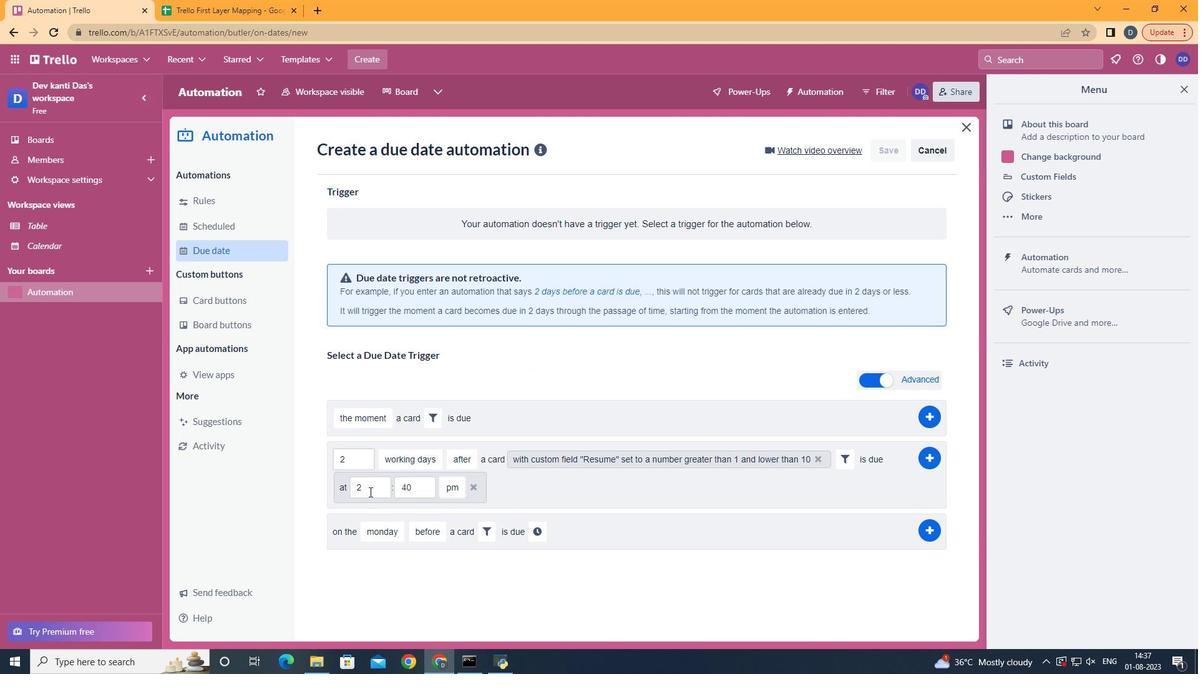 
Action: Key pressed <Key.backspace>11
Screenshot: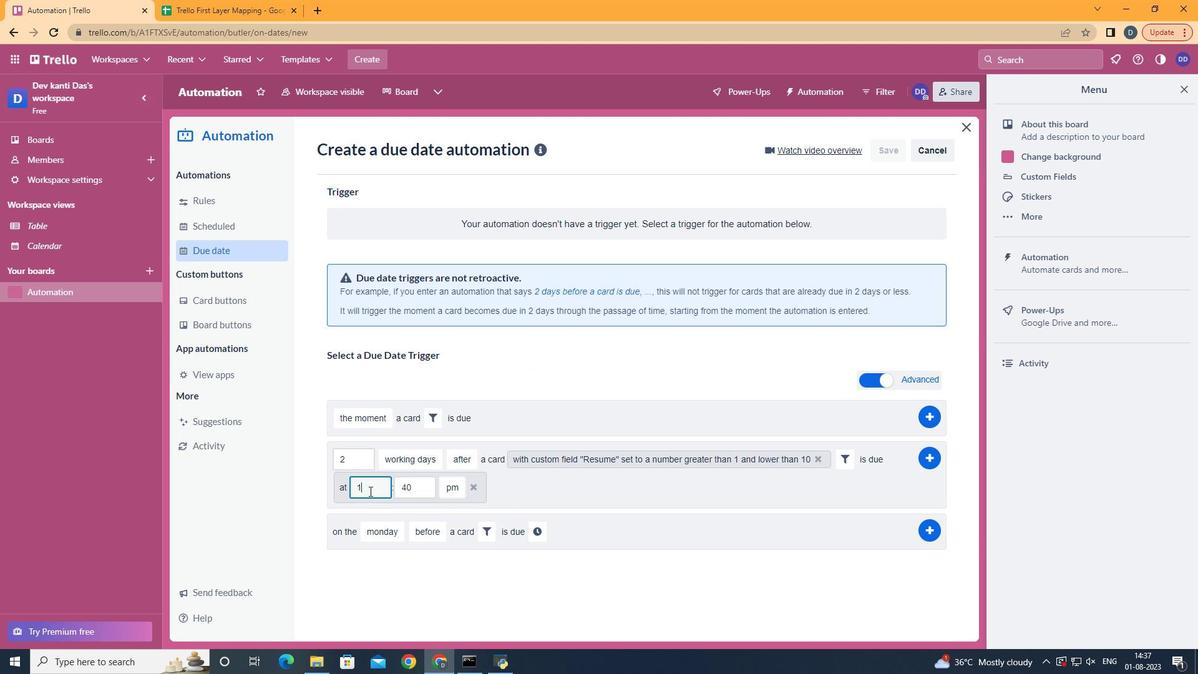 
Action: Mouse moved to (425, 483)
Screenshot: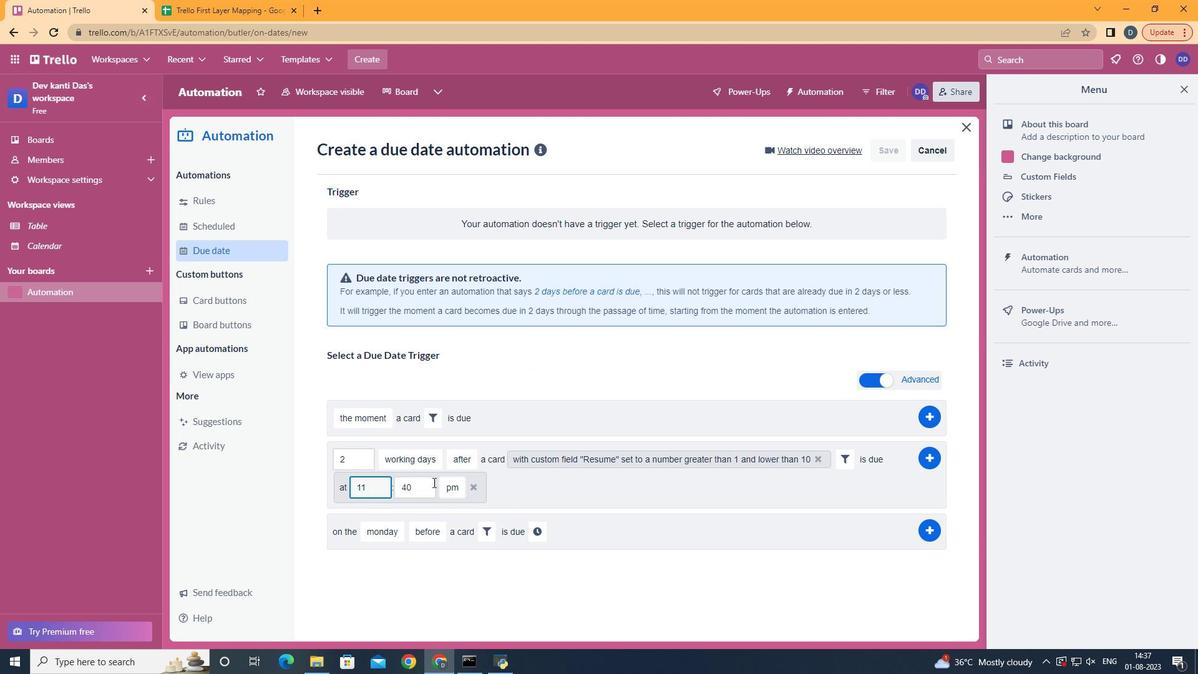 
Action: Mouse pressed left at (425, 483)
Screenshot: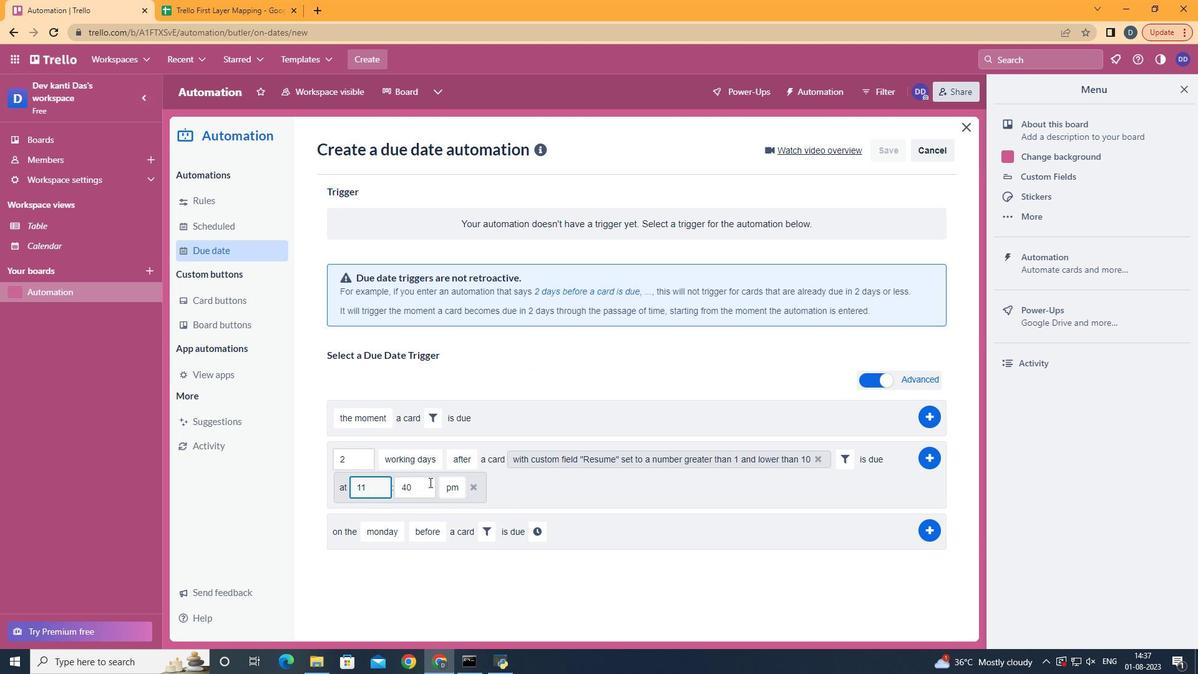 
Action: Key pressed <Key.backspace><Key.backspace>00
Screenshot: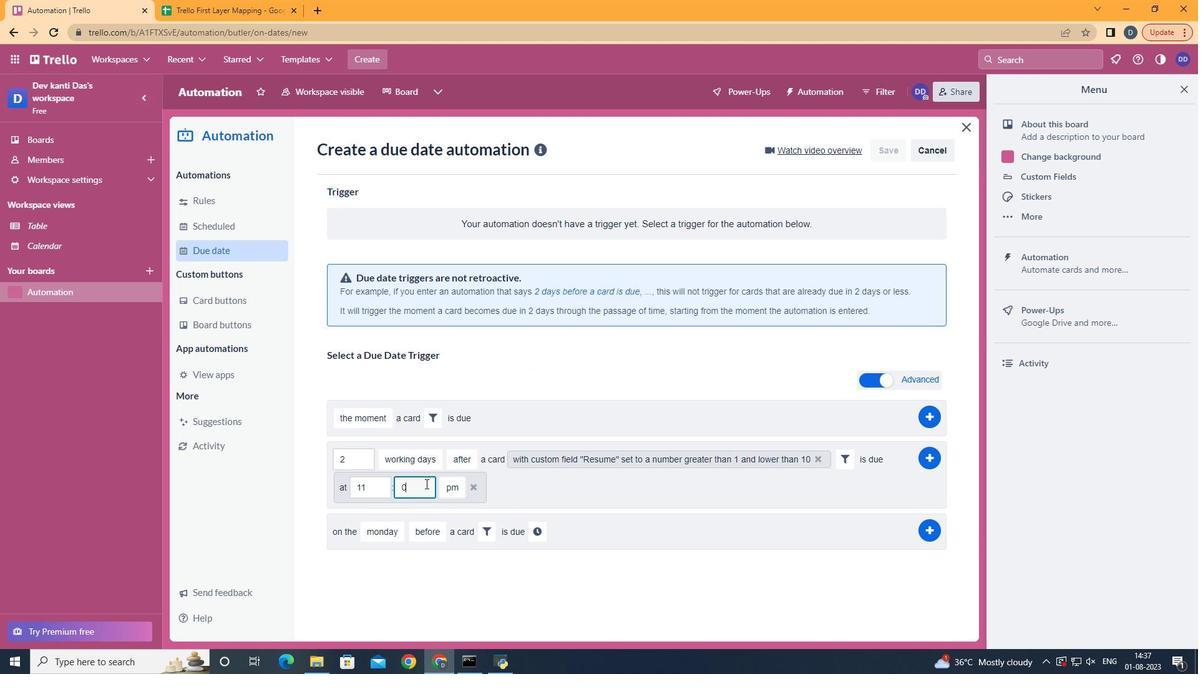 
Action: Mouse moved to (452, 503)
Screenshot: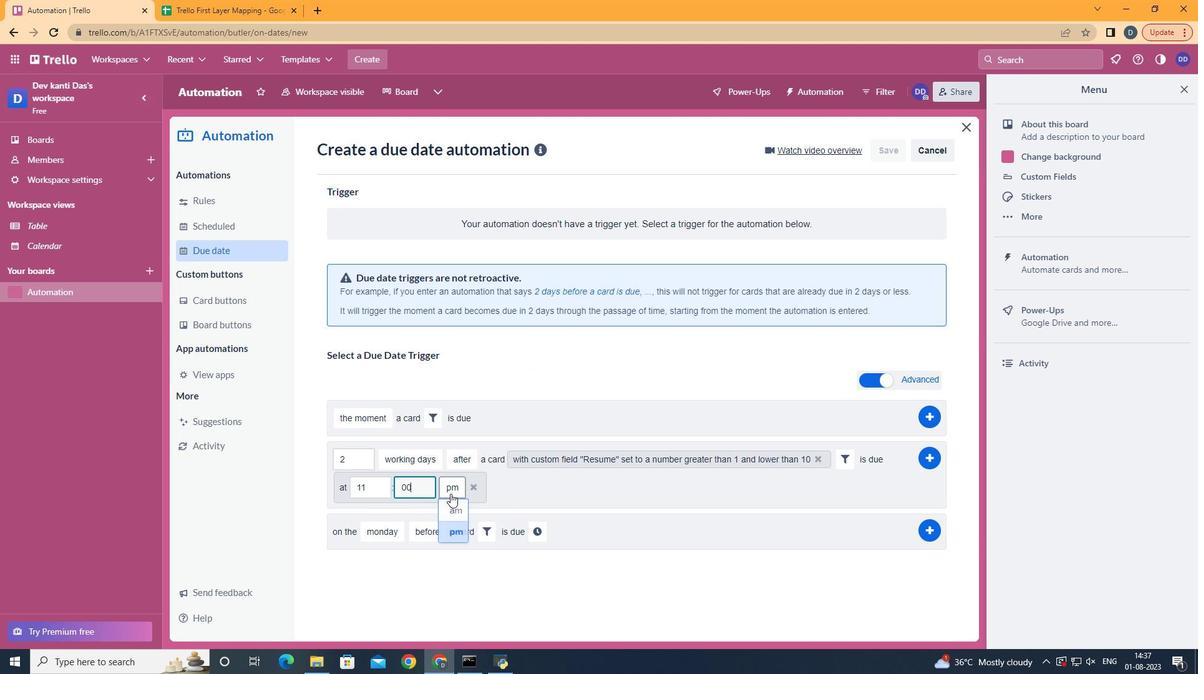 
Action: Mouse pressed left at (452, 503)
Screenshot: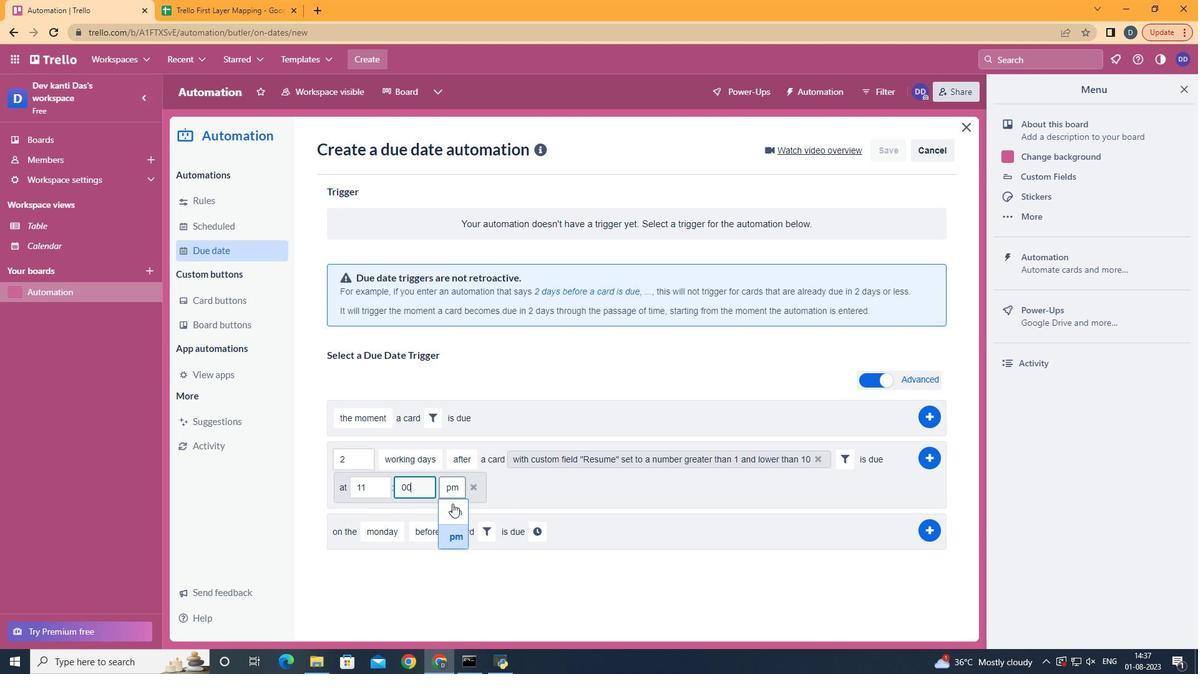 
Action: Mouse moved to (921, 460)
Screenshot: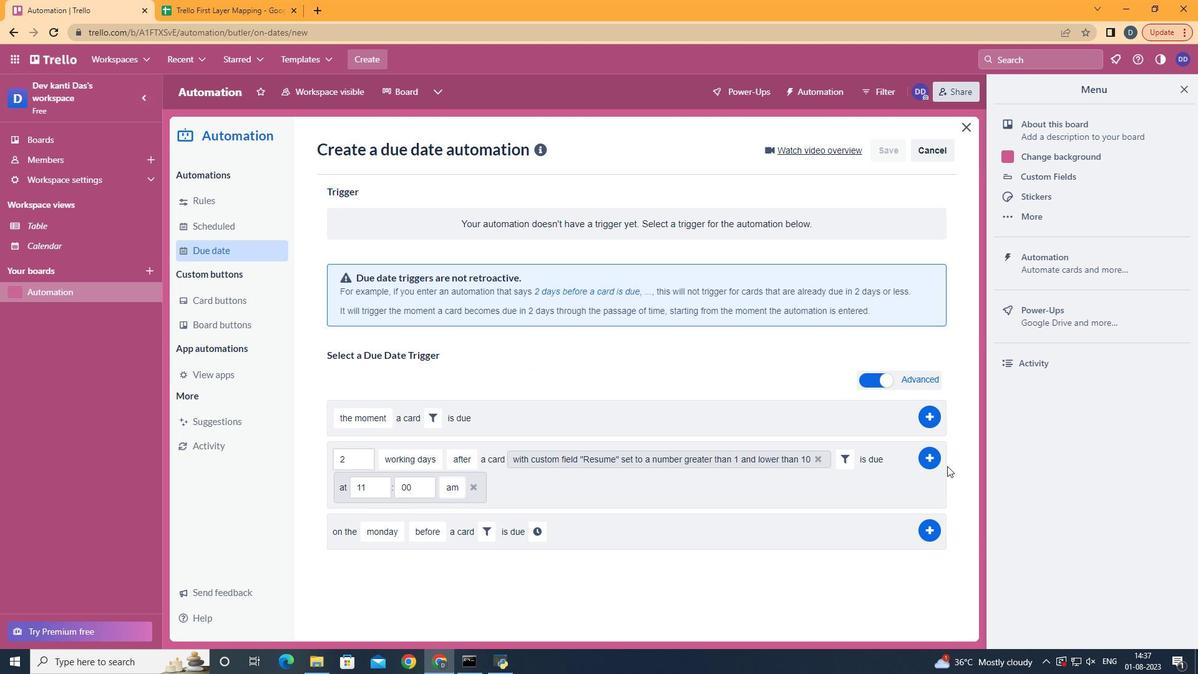 
Action: Mouse pressed left at (921, 460)
Screenshot: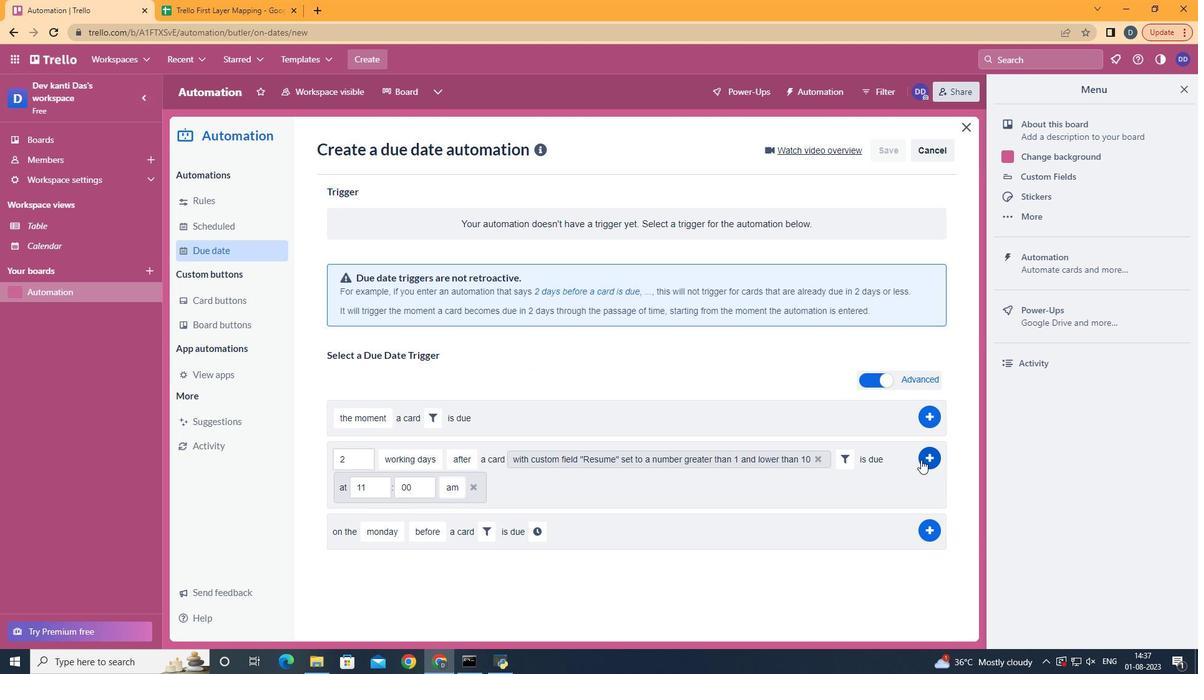 
Action: Mouse moved to (646, 217)
Screenshot: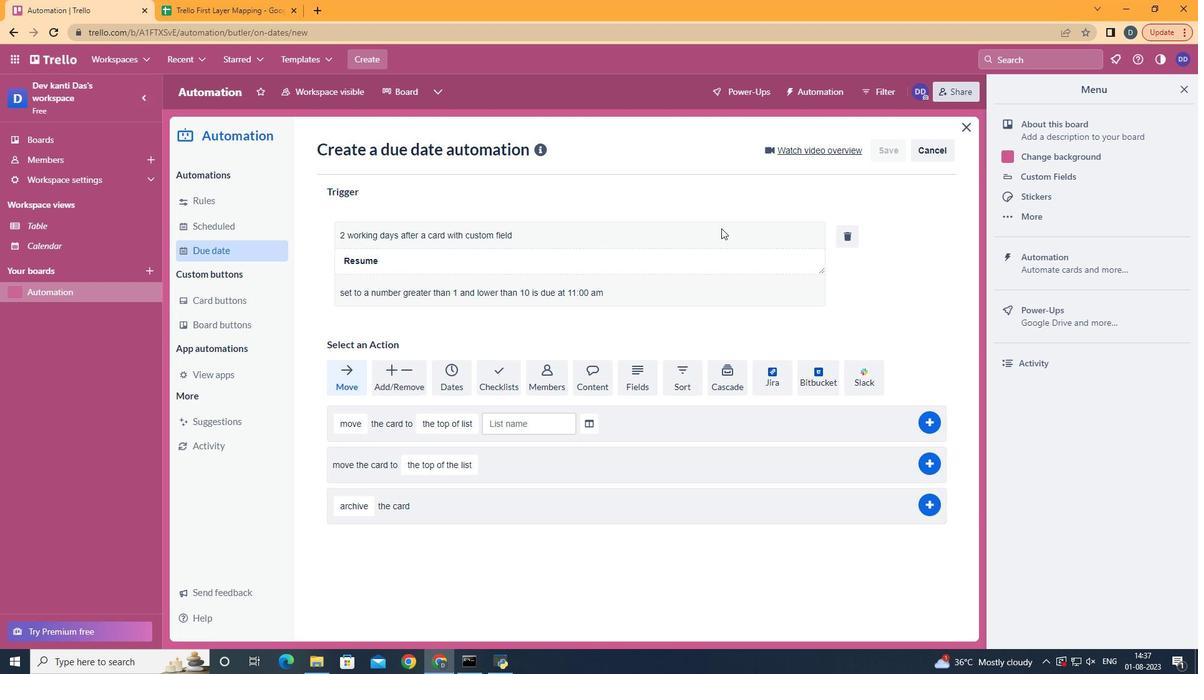 
